 Task: open an excel sheet and write heading  Budget GuruAdd Categories in a column and its values below  'Housing, Transportation, Groceries, Utilities, Entertainment, Dining Out, Health, Miscellaneous, Savings & Total. 'Add Budgeted amount in next column and its values below  $1,500, $300, $400, $200, $150, $250, $100, $200, $500 & $4,600. Add Actual amountin next column and its values below   $1,400, $280, $420, $180, $170, $230, $120, $180, $520 & $4,500. Add Difference in next column and its values below  -$100, -$20, +$20, -$20, +$20, -$20, +$20, -$20, +$20 & -$100Save page Attendance Tracking Sheet
Action: Mouse moved to (253, 81)
Screenshot: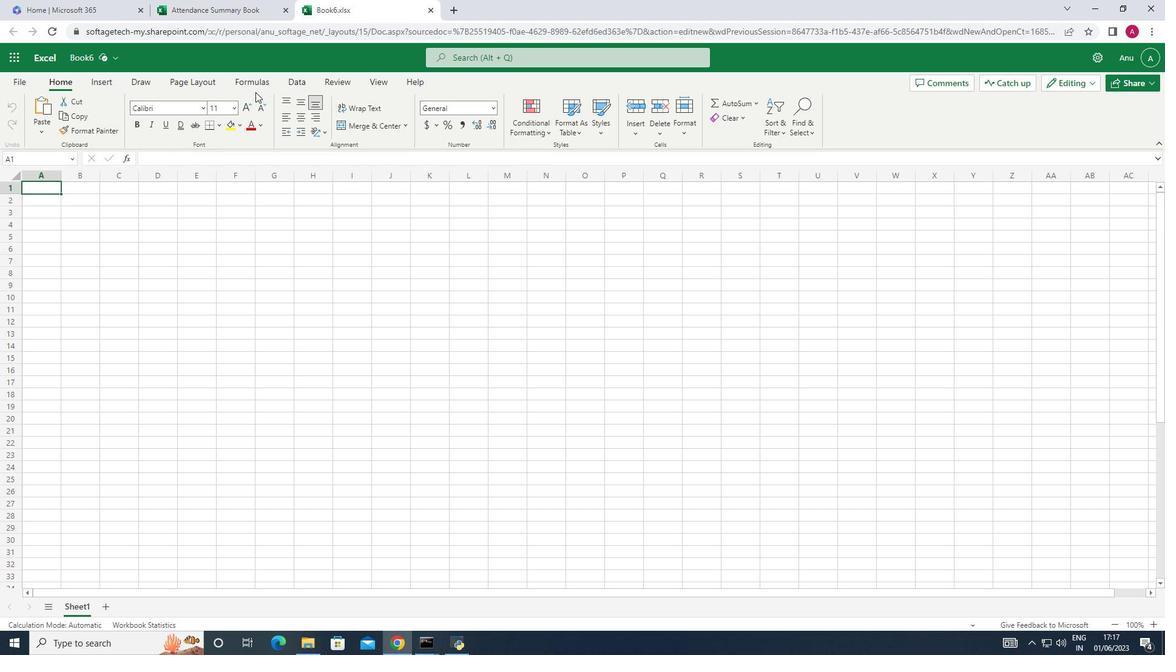
Action: Key pressed <Key.shift><Key.shift><Key.shift><Key.shift><Key.shift><Key.shift><Key.shift><Key.shift><Key.shift><Key.shift>Budget<Key.space><Key.shift>Guru<Key.down><Key.shift><Key.shift><Key.shift><Key.shift><Key.shift><Key.shift><Key.shift><Key.shift><Key.shift><Key.shift><Key.shift><Key.shift>Categories<Key.down><Key.shift_r><Key.shift_r><Key.shift_r><Key.shift_r><Key.shift_r><Key.shift_r>Housing<Key.down><Key.shift>Transportation<Key.down><Key.shift>Groceries<Key.down><Key.shift_r><Key.shift_r><Key.shift_r><Key.shift_r>Utilities<Key.down><Key.shift>Entertainment<Key.down><Key.shift>Dining<Key.space><Key.shift_r>Out<Key.down><Key.shift><Key.shift>Health<Key.down><Key.shift_r>Miscellaneous<Key.down><Key.shift>Savings<Key.down><Key.shift>Total
Screenshot: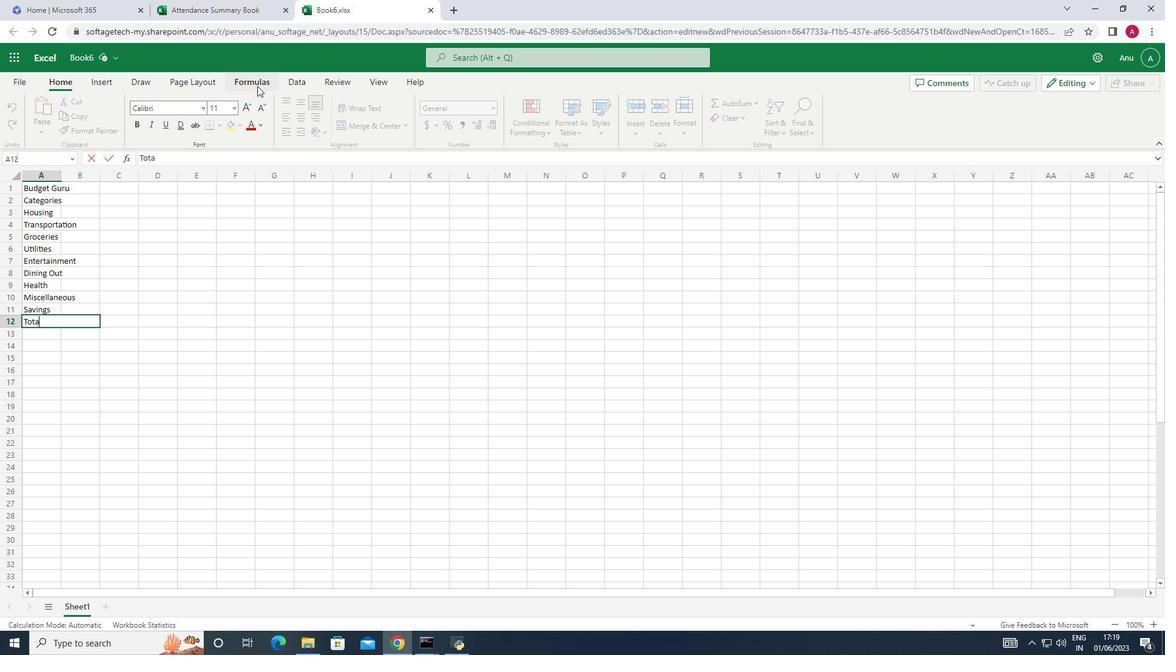 
Action: Mouse moved to (59, 170)
Screenshot: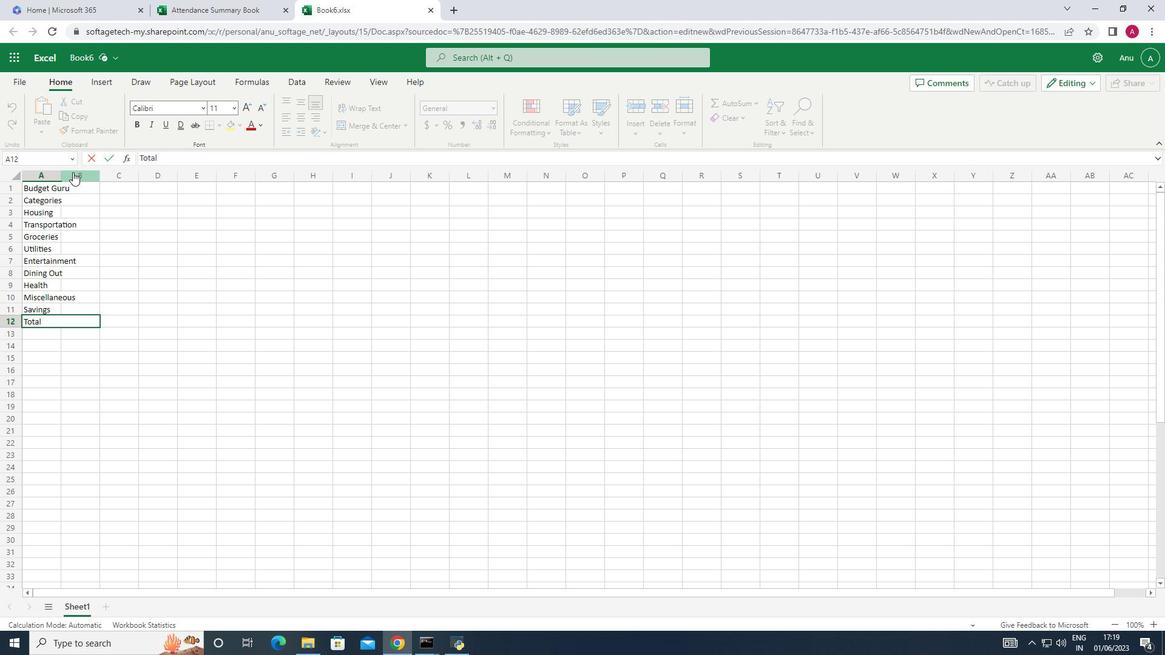
Action: Mouse pressed left at (59, 170)
Screenshot: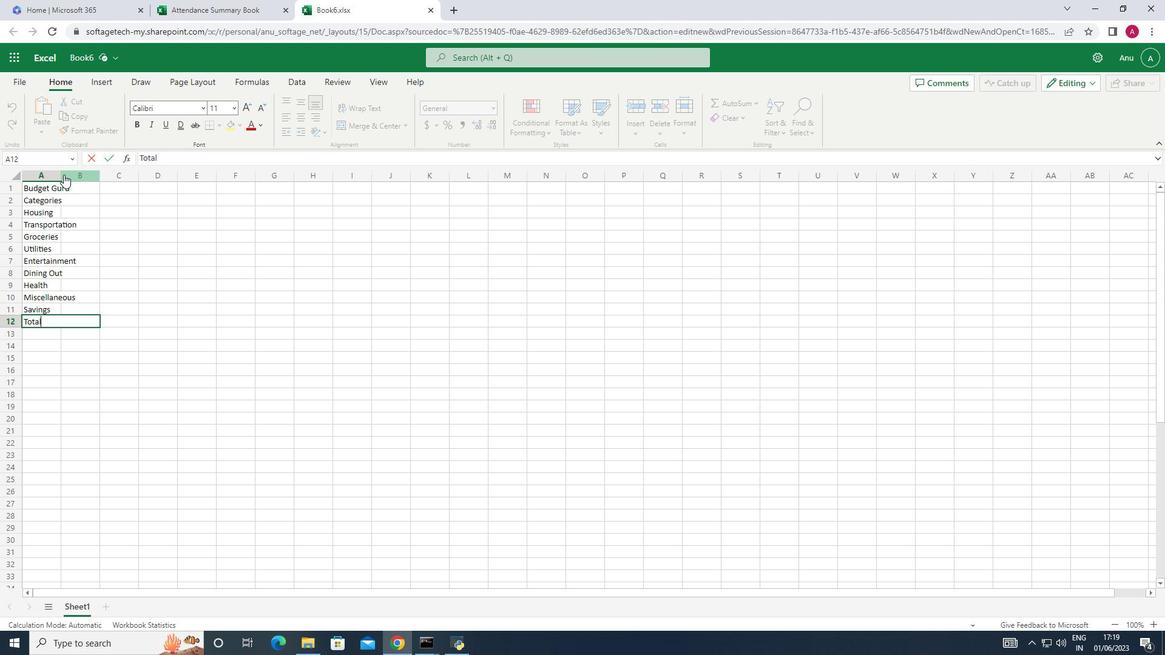 
Action: Mouse moved to (54, 170)
Screenshot: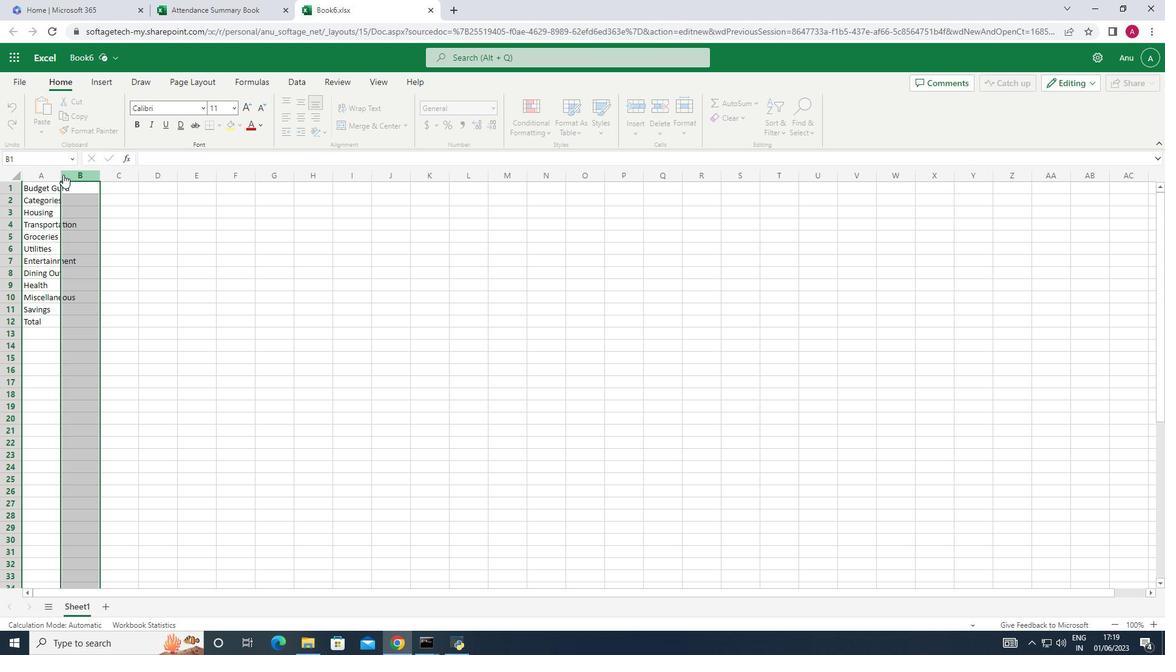 
Action: Mouse pressed left at (54, 170)
Screenshot: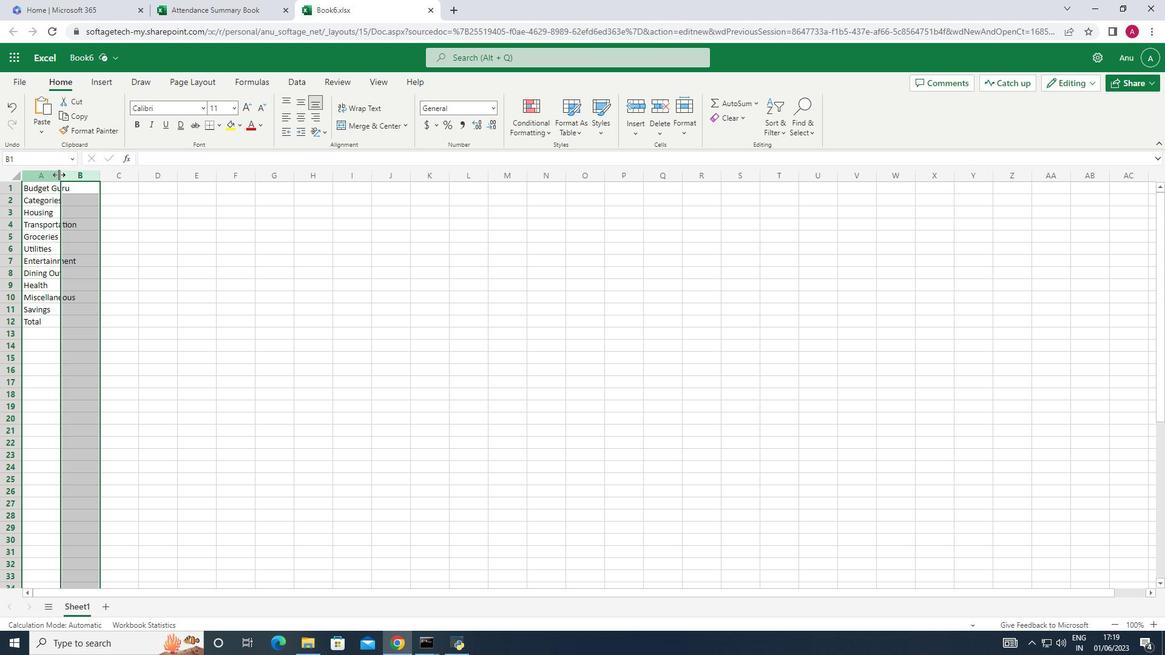
Action: Mouse pressed left at (54, 170)
Screenshot: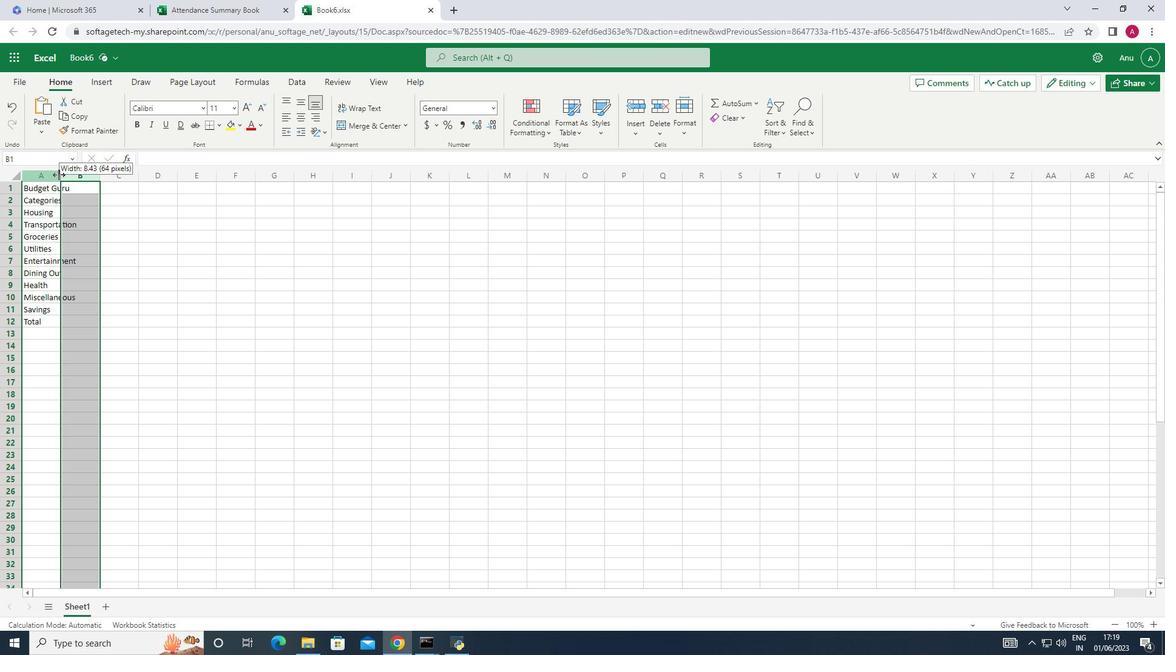 
Action: Mouse moved to (87, 196)
Screenshot: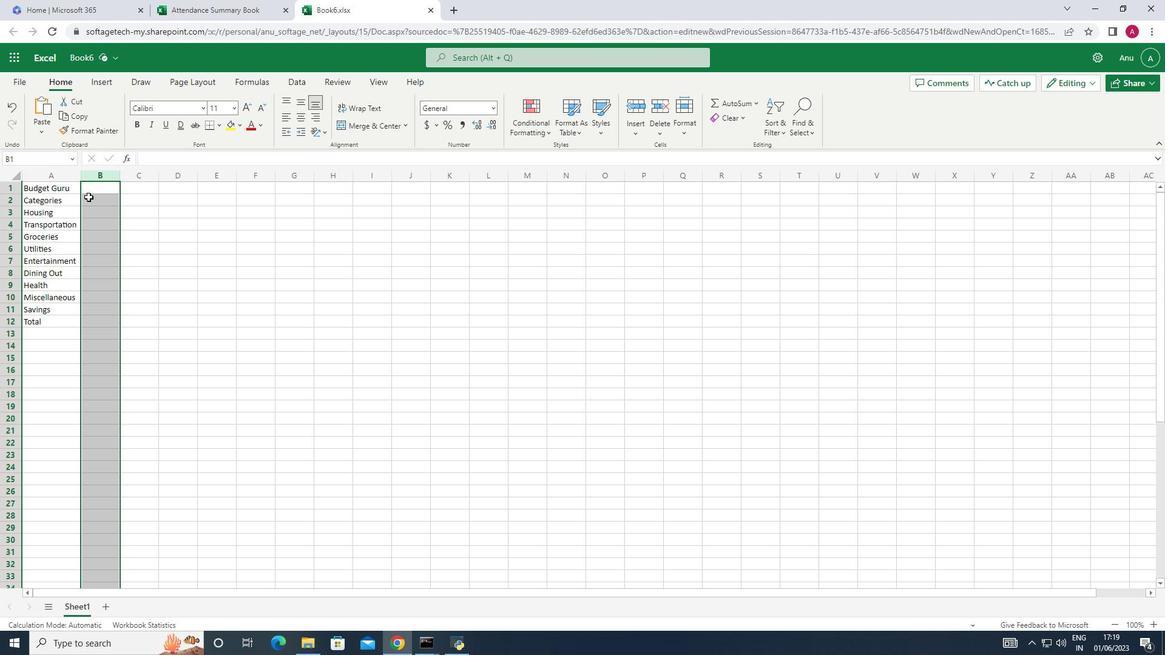 
Action: Mouse pressed left at (87, 196)
Screenshot: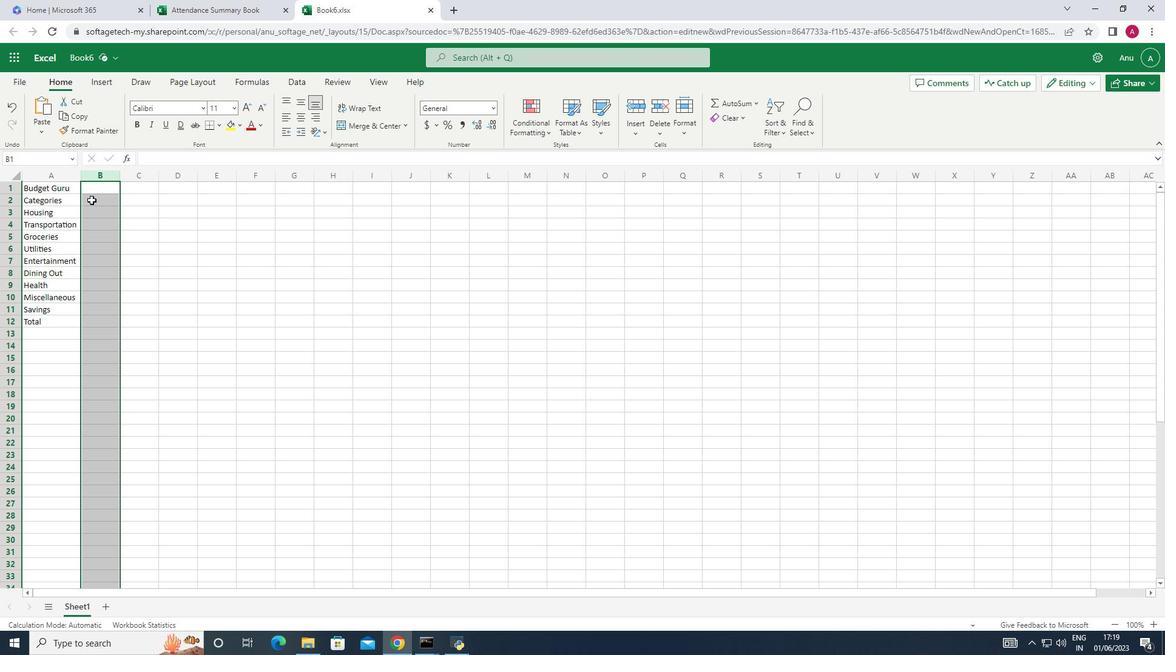 
Action: Key pressed <Key.shift>Amount<Key.down>1500<Key.down>300<Key.down>400<Key.down>200<Key.down>150<Key.down>250<Key.down>100<Key.down>200<Key.down>500<Key.down>4600
Screenshot: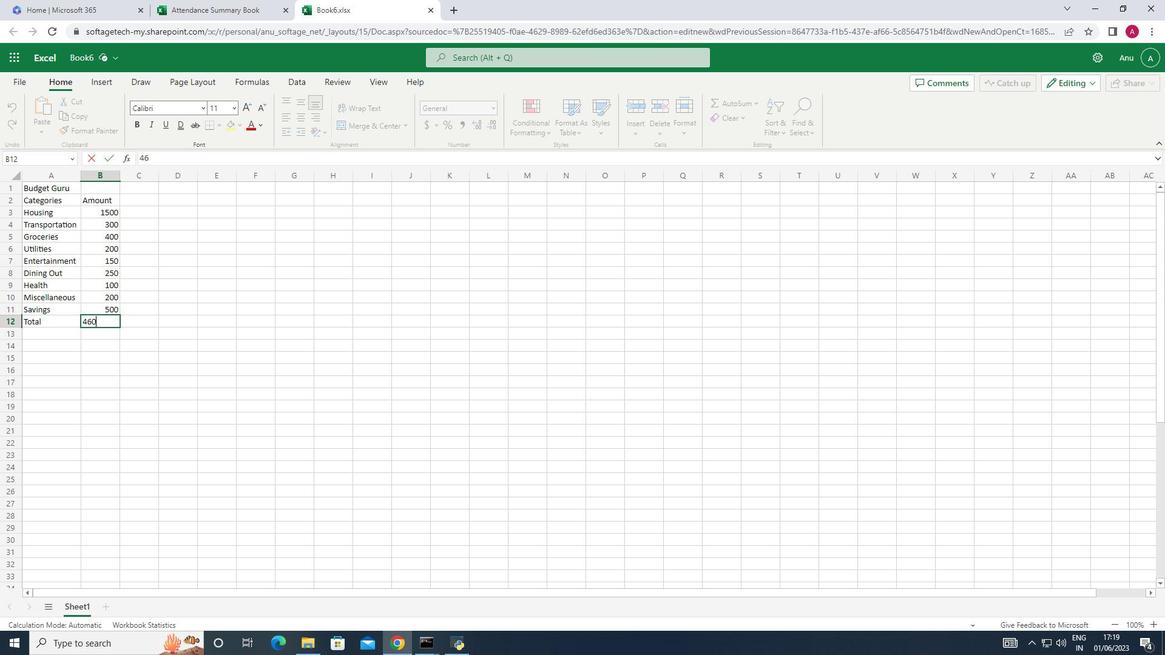 
Action: Mouse moved to (96, 205)
Screenshot: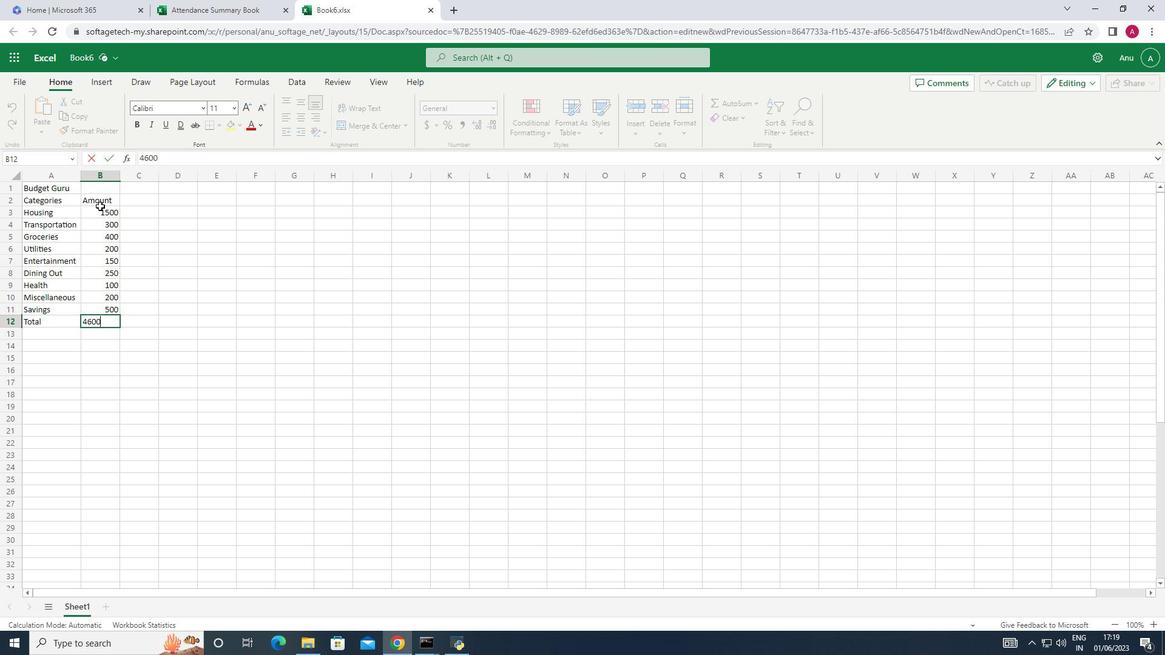 
Action: Mouse pressed left at (96, 205)
Screenshot: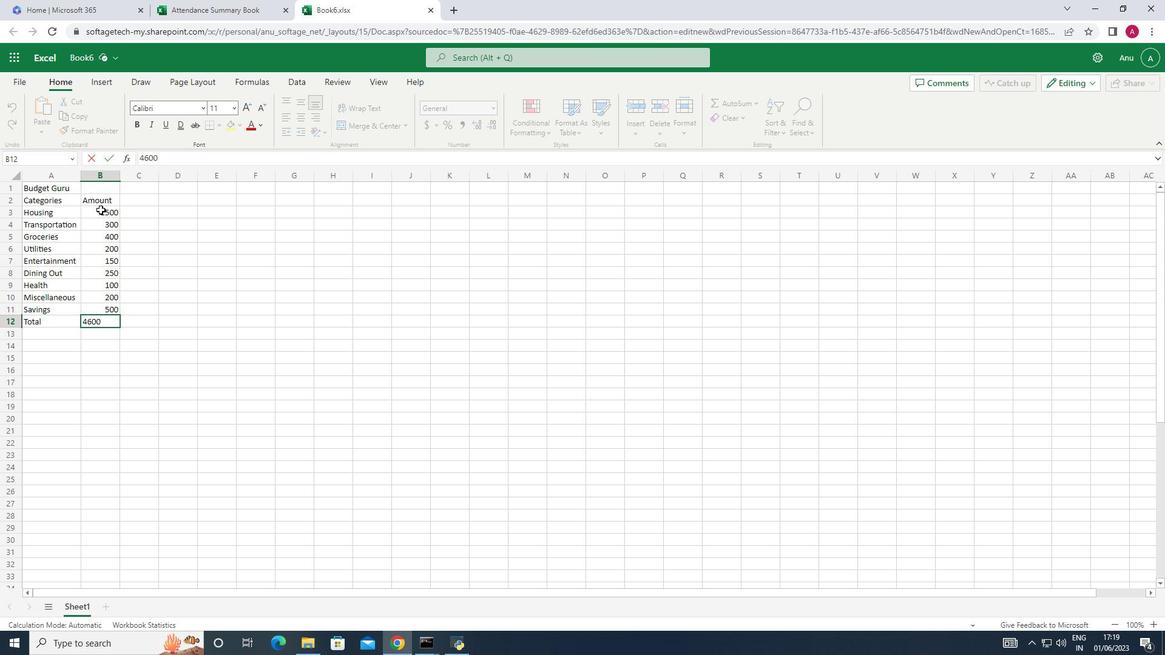 
Action: Mouse moved to (418, 120)
Screenshot: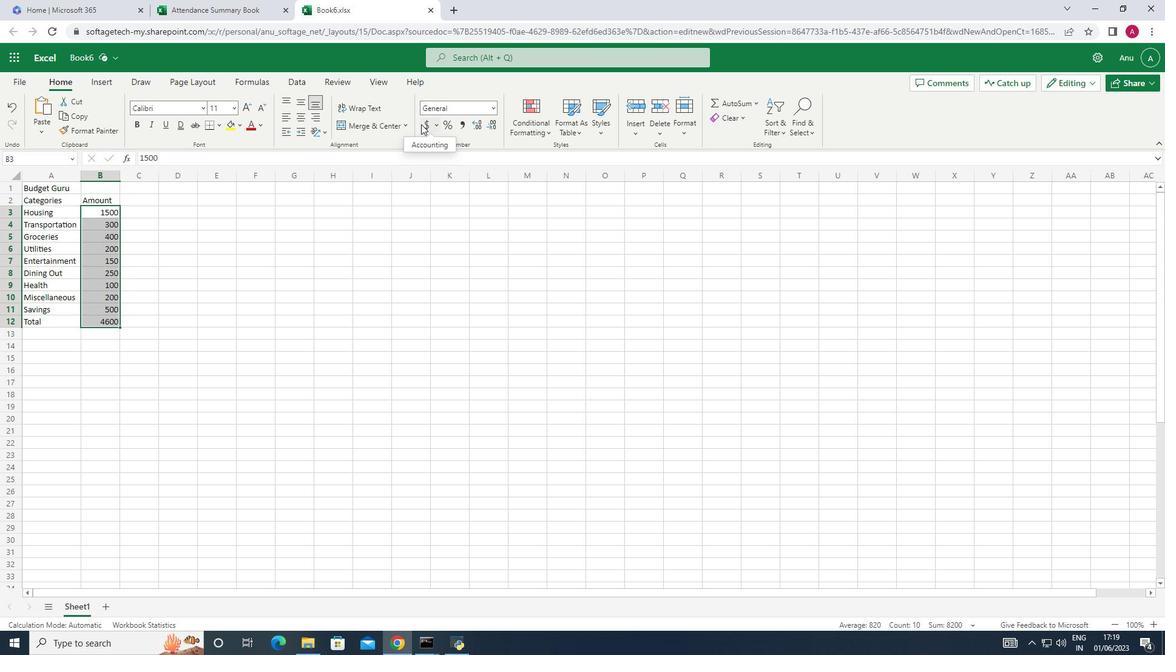 
Action: Mouse pressed left at (418, 120)
Screenshot: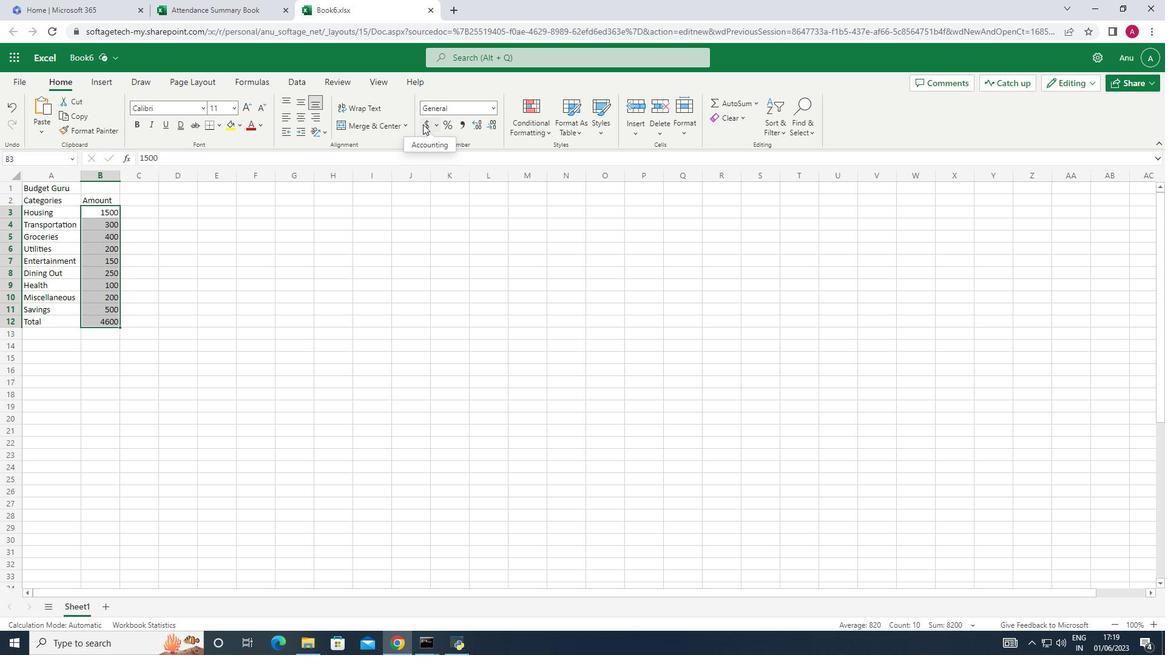 
Action: Mouse moved to (438, 136)
Screenshot: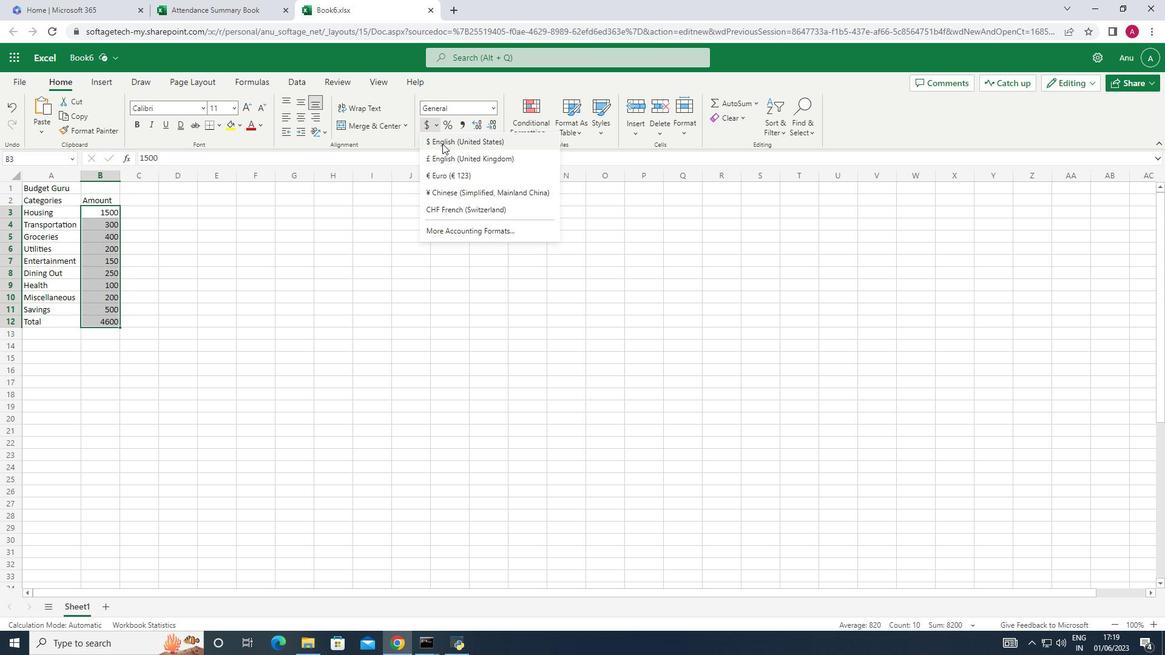 
Action: Mouse pressed left at (438, 136)
Screenshot: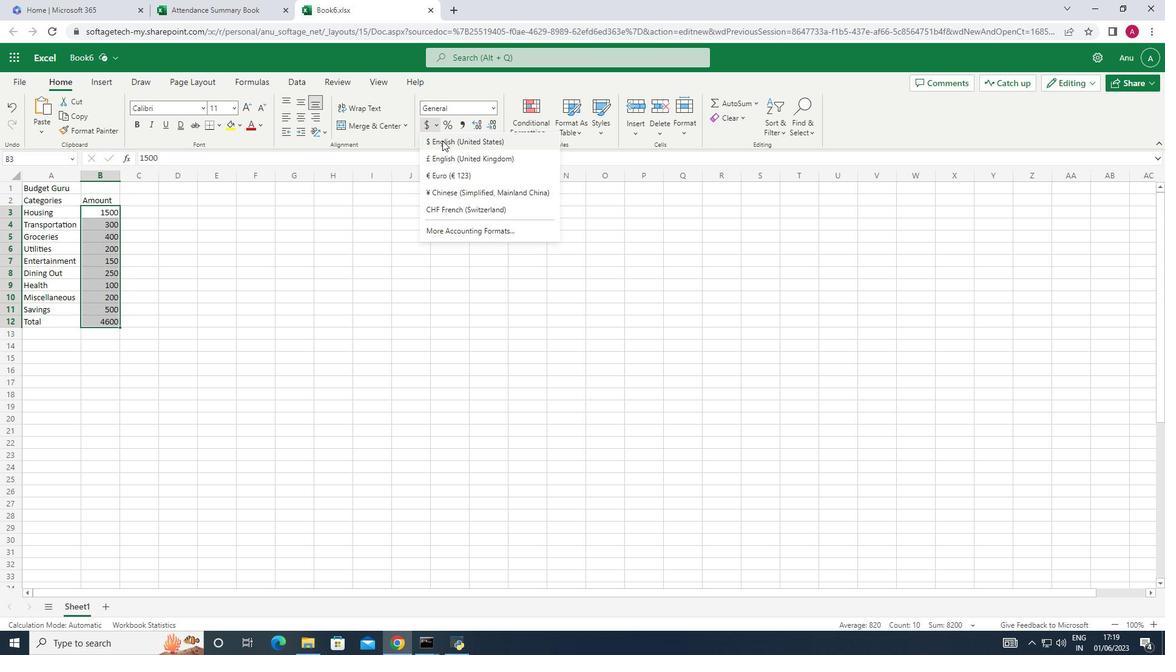 
Action: Mouse moved to (150, 195)
Screenshot: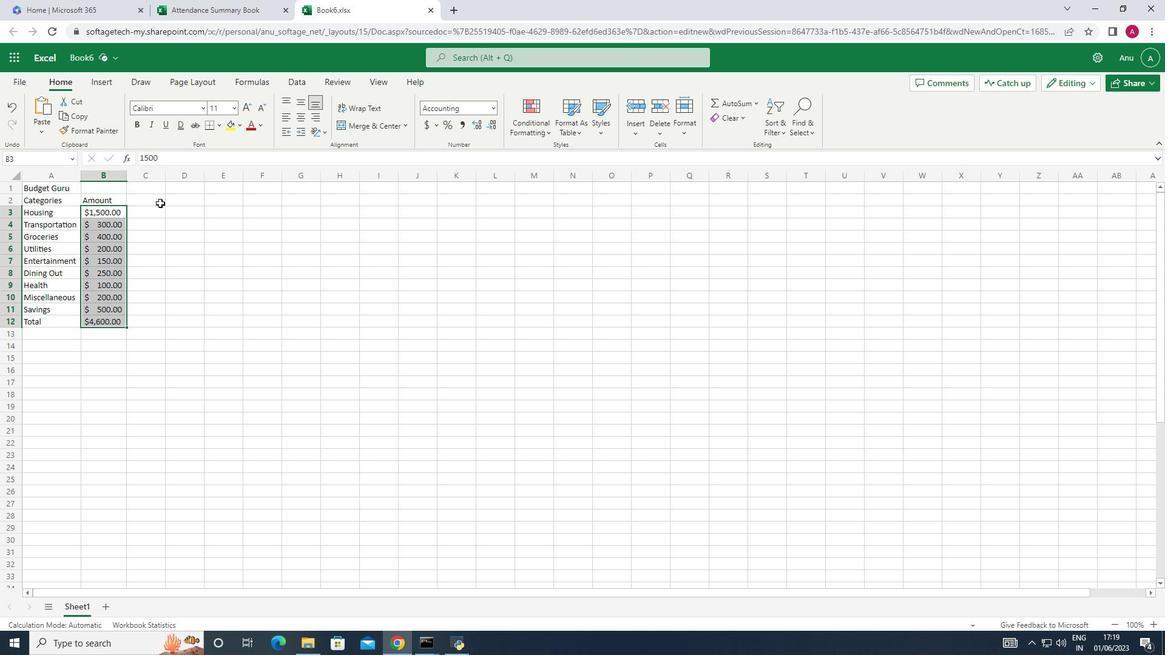 
Action: Mouse pressed left at (150, 195)
Screenshot: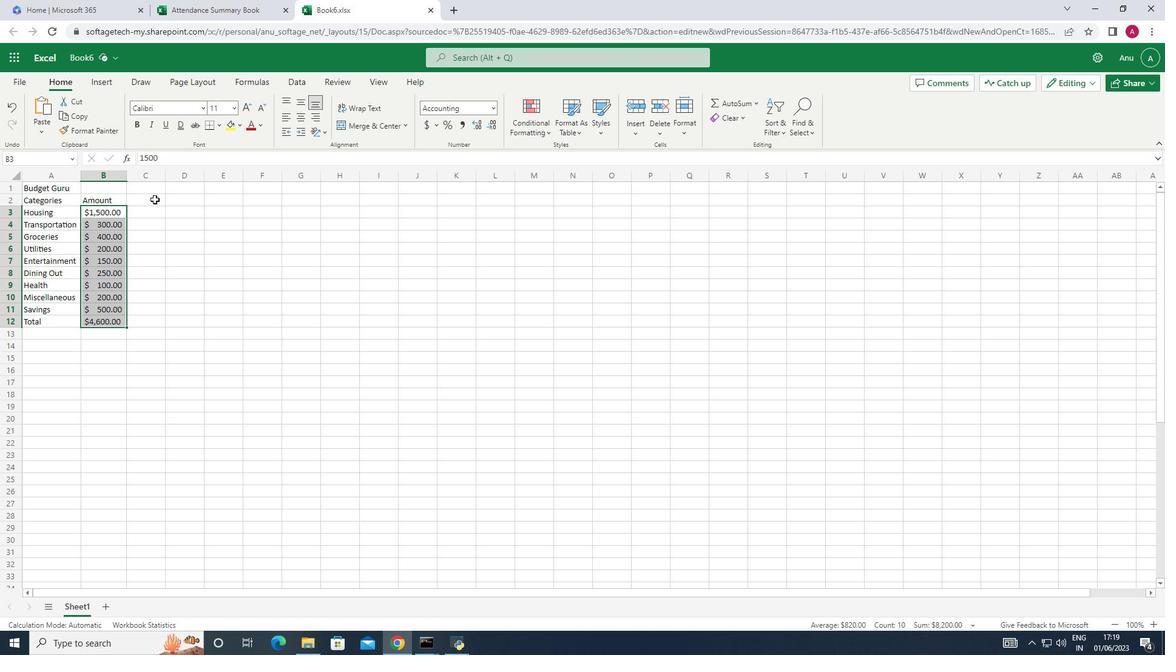 
Action: Key pressed <Key.shift>Actual<Key.space><Key.shift>Amount<Key.down>1400<Key.down>280<Key.down>420<Key.down>180<Key.down>170<Key.down>230<Key.down>120<Key.down>180<Key.down>520<Key.down>4500
Screenshot: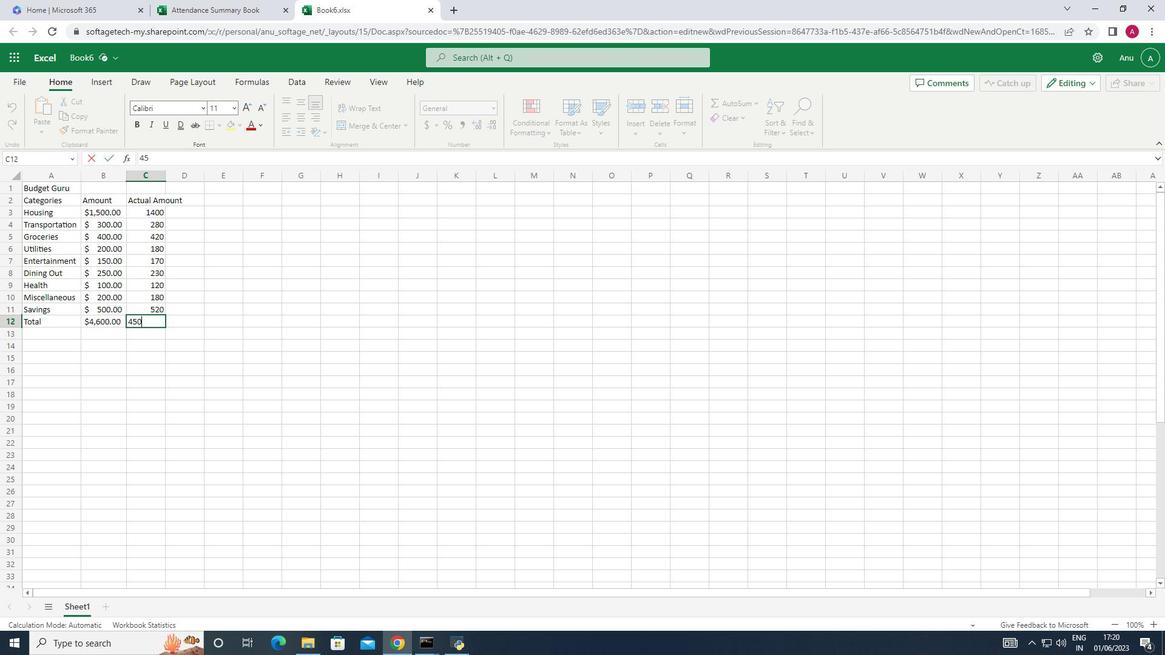 
Action: Mouse moved to (143, 208)
Screenshot: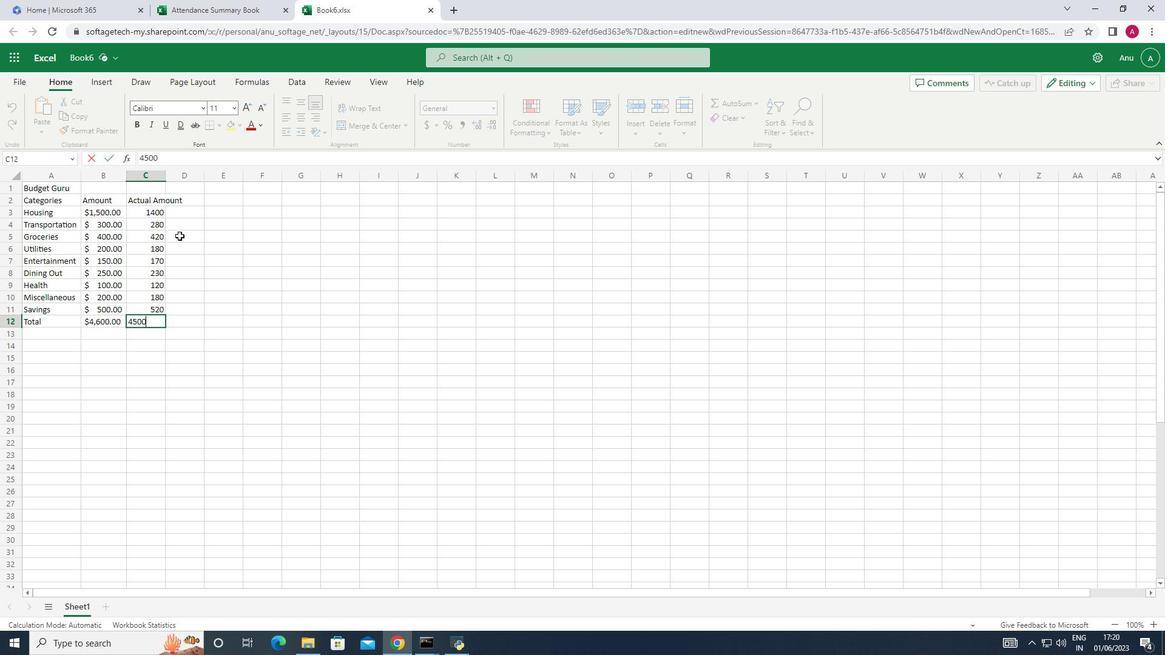 
Action: Mouse pressed left at (143, 208)
Screenshot: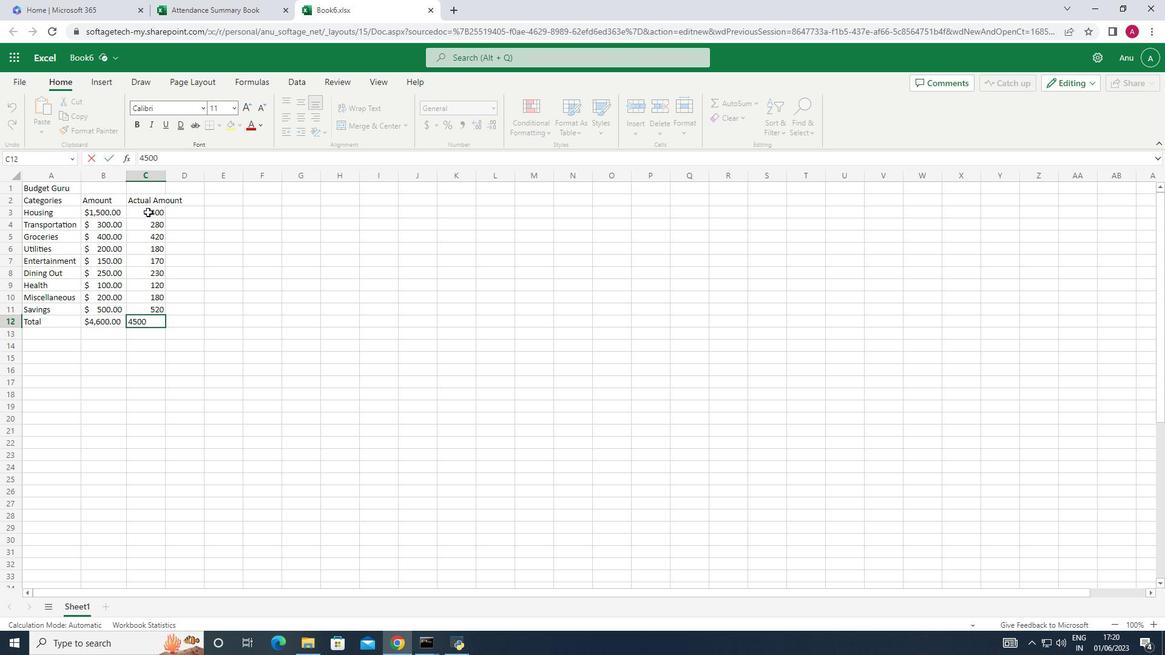 
Action: Mouse moved to (421, 115)
Screenshot: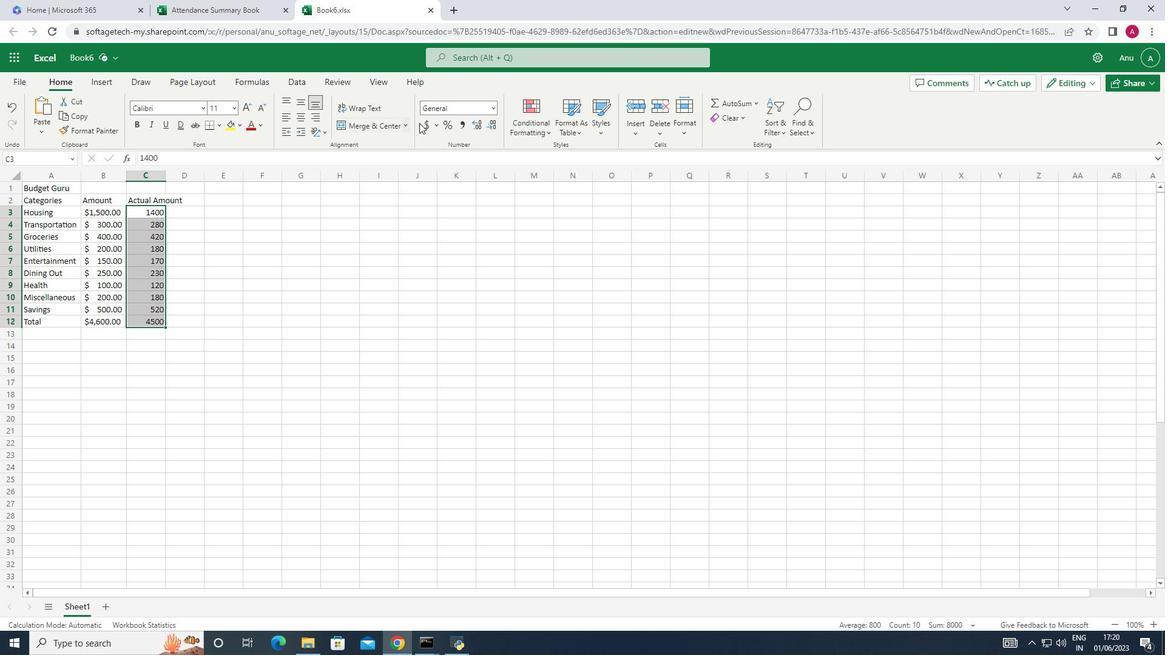 
Action: Mouse pressed left at (421, 115)
Screenshot: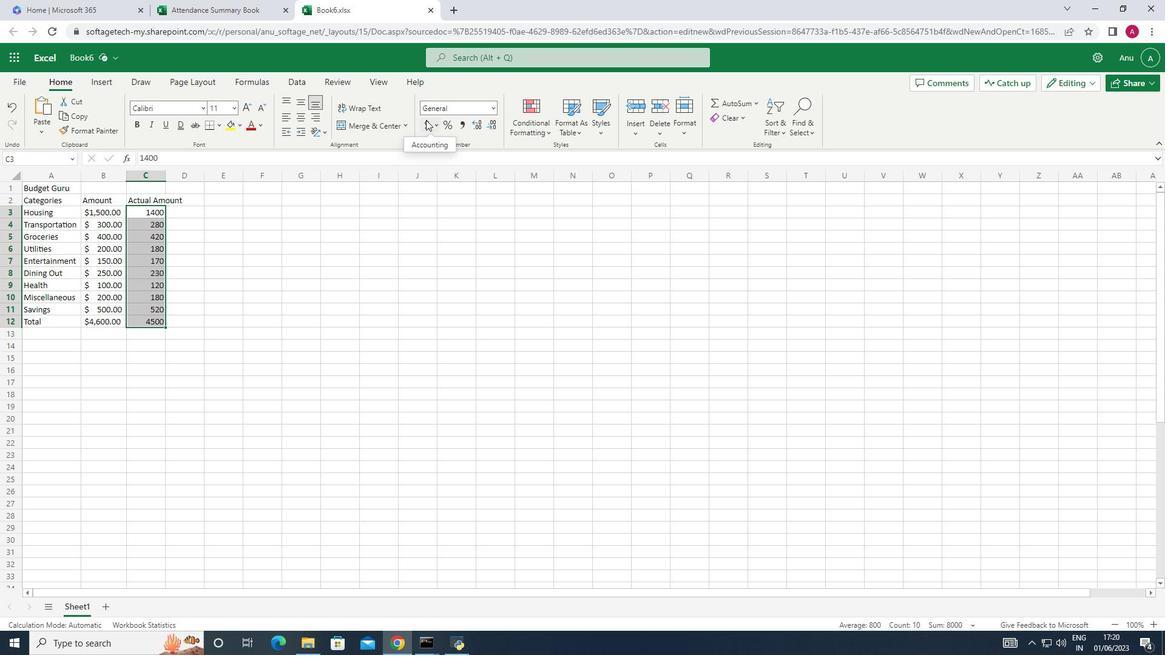 
Action: Mouse moved to (438, 138)
Screenshot: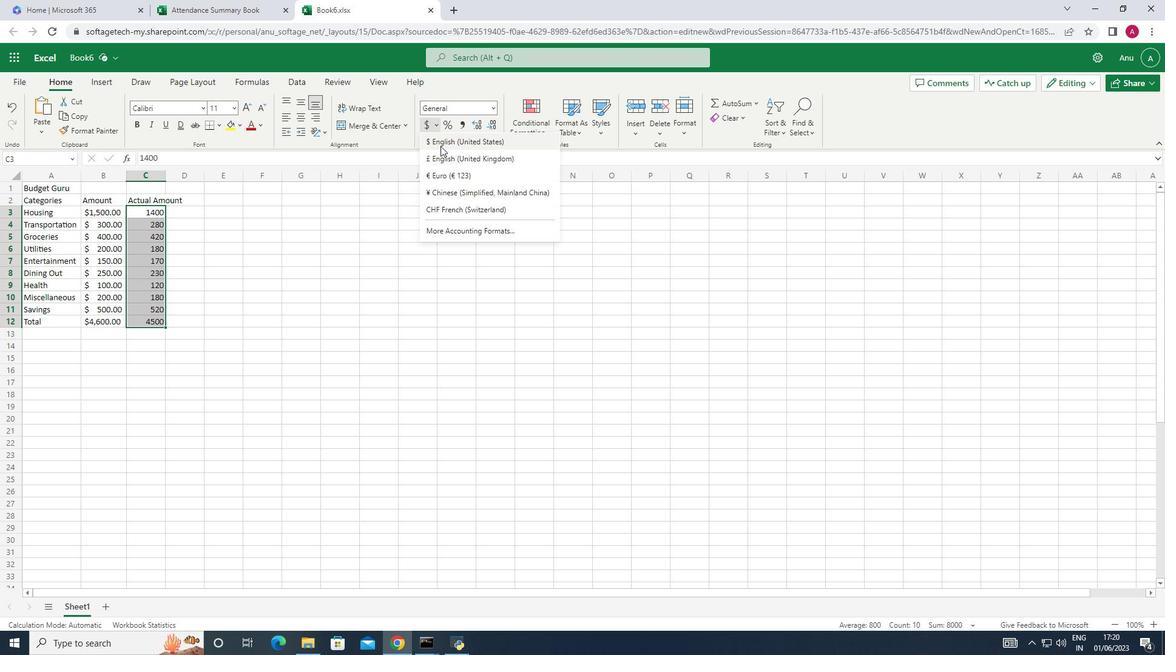 
Action: Mouse pressed left at (438, 138)
Screenshot: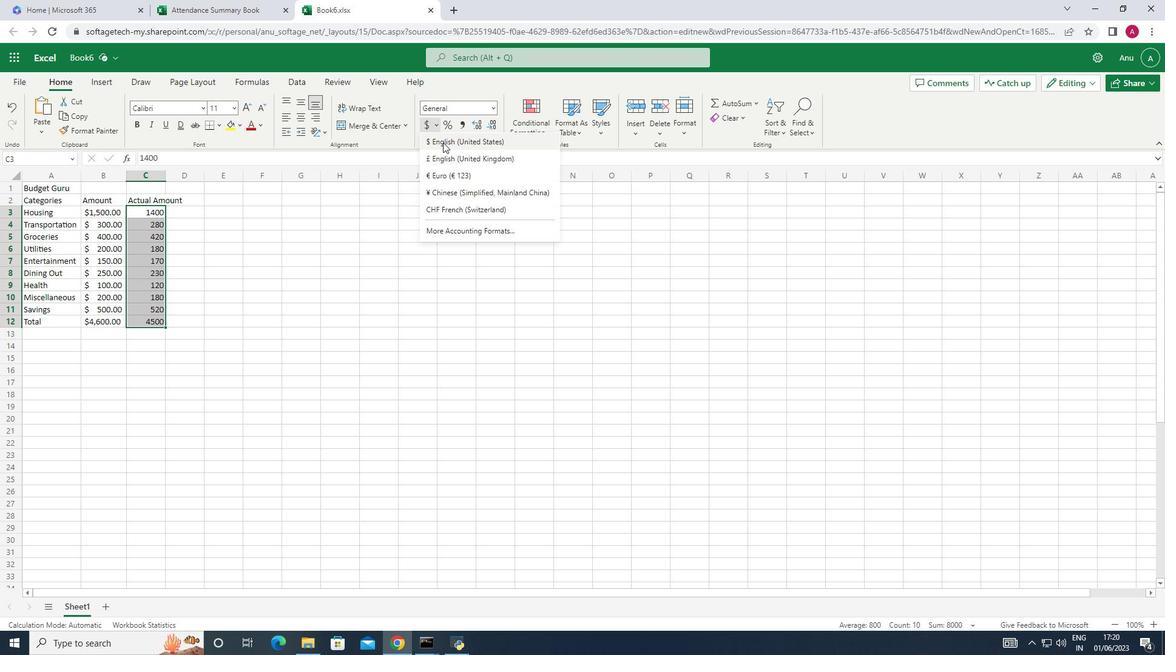 
Action: Mouse moved to (166, 169)
Screenshot: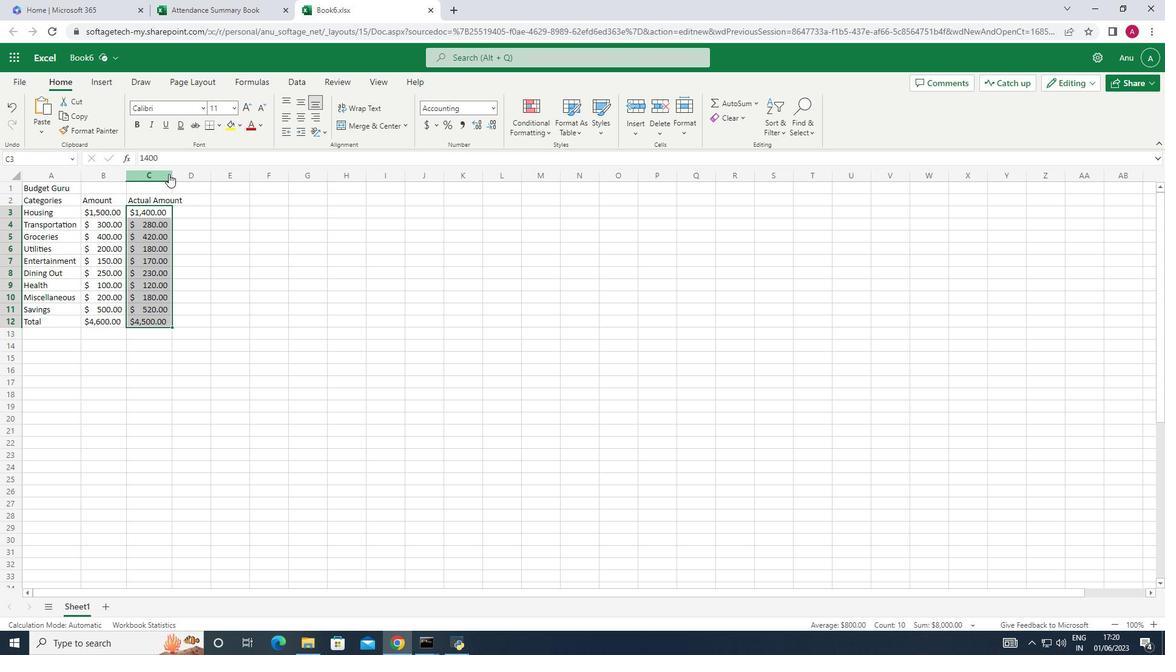 
Action: Mouse pressed left at (166, 169)
Screenshot: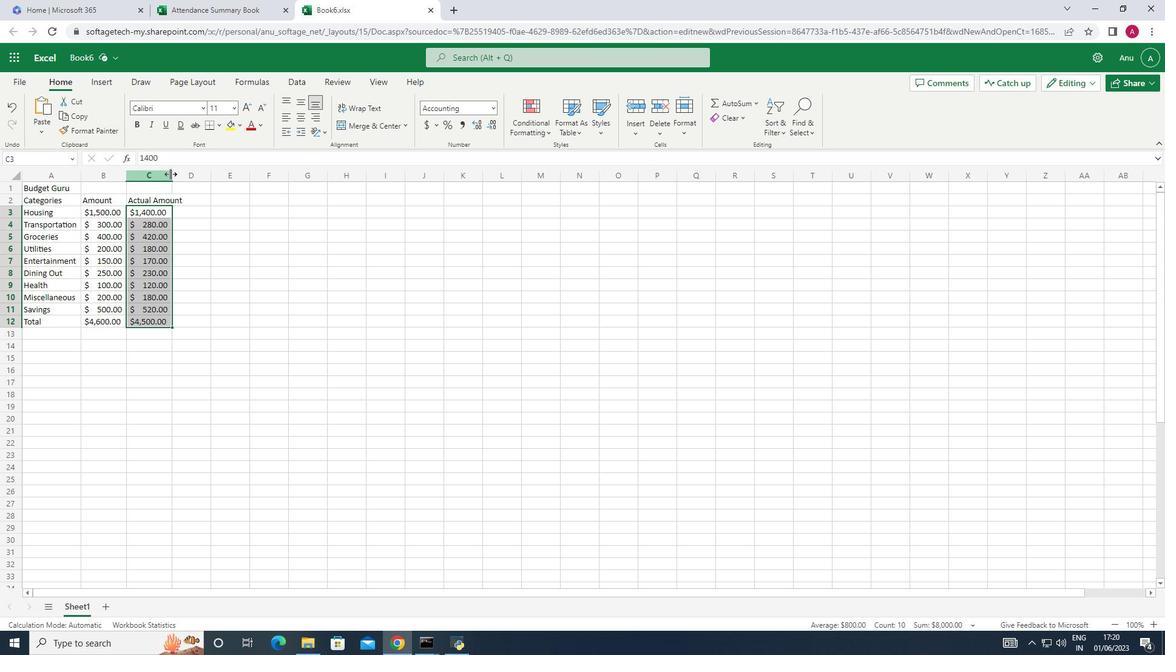 
Action: Mouse pressed left at (166, 169)
Screenshot: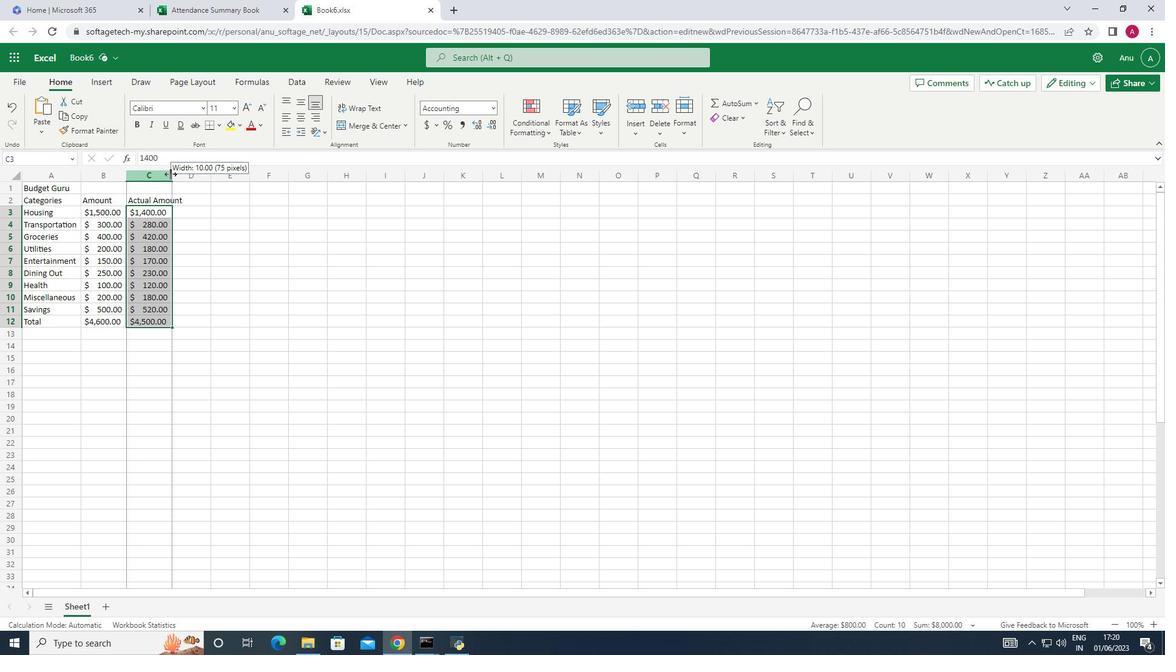 
Action: Mouse moved to (198, 193)
Screenshot: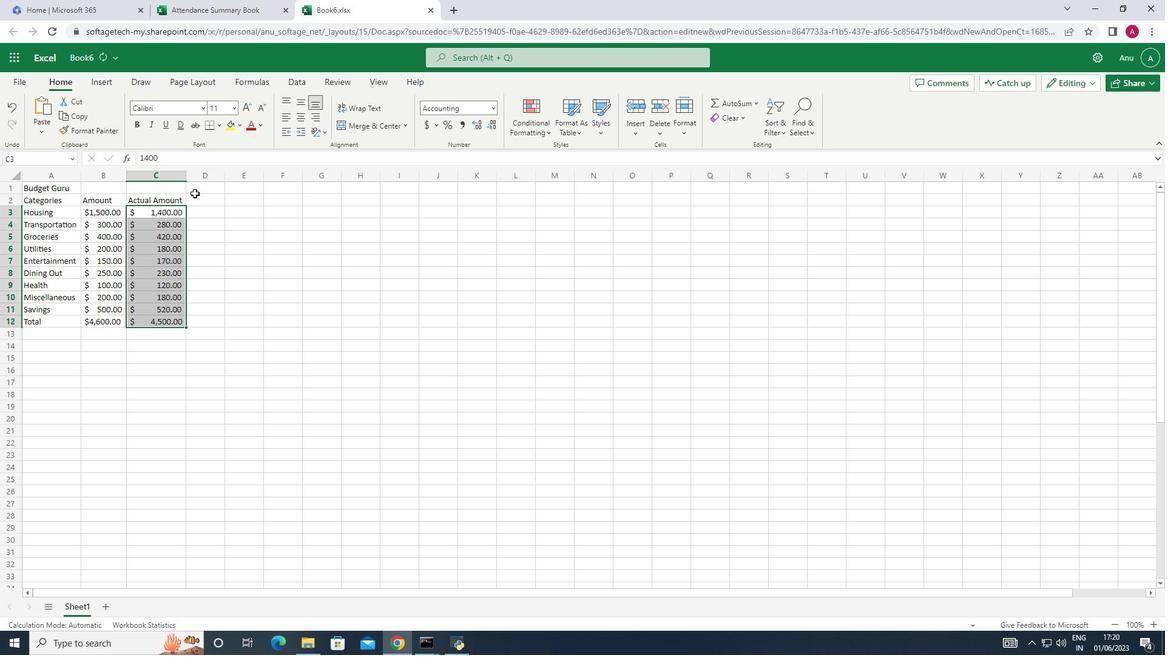 
Action: Mouse pressed left at (198, 193)
Screenshot: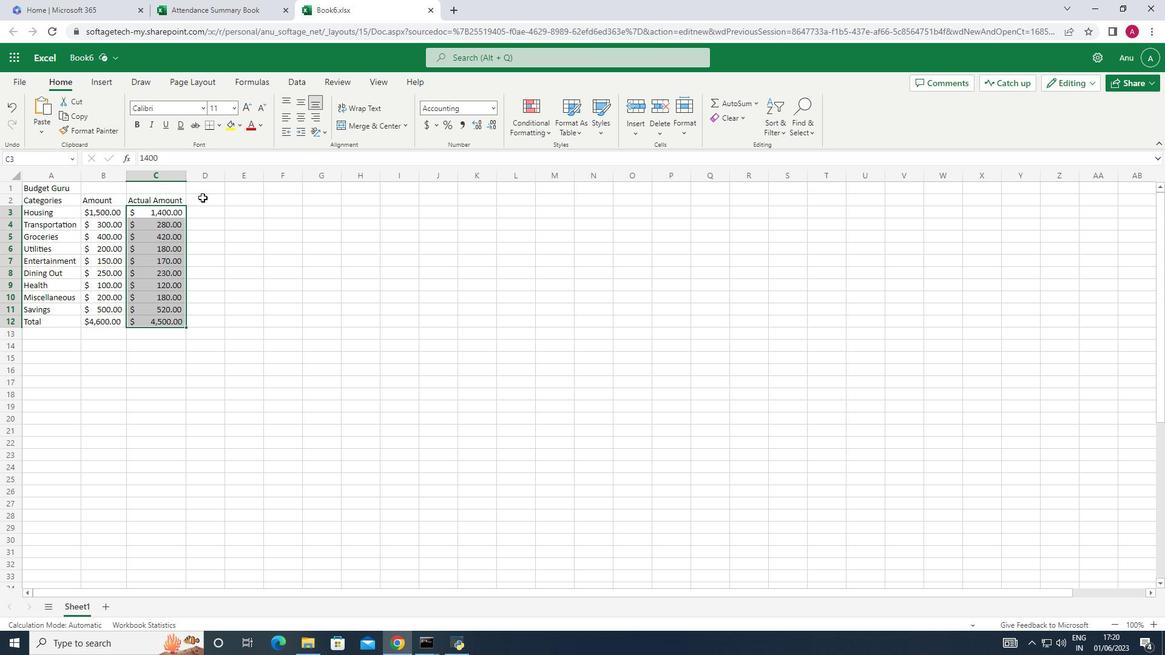 
Action: Key pressed <Key.shift>Difference<Key.down>
Screenshot: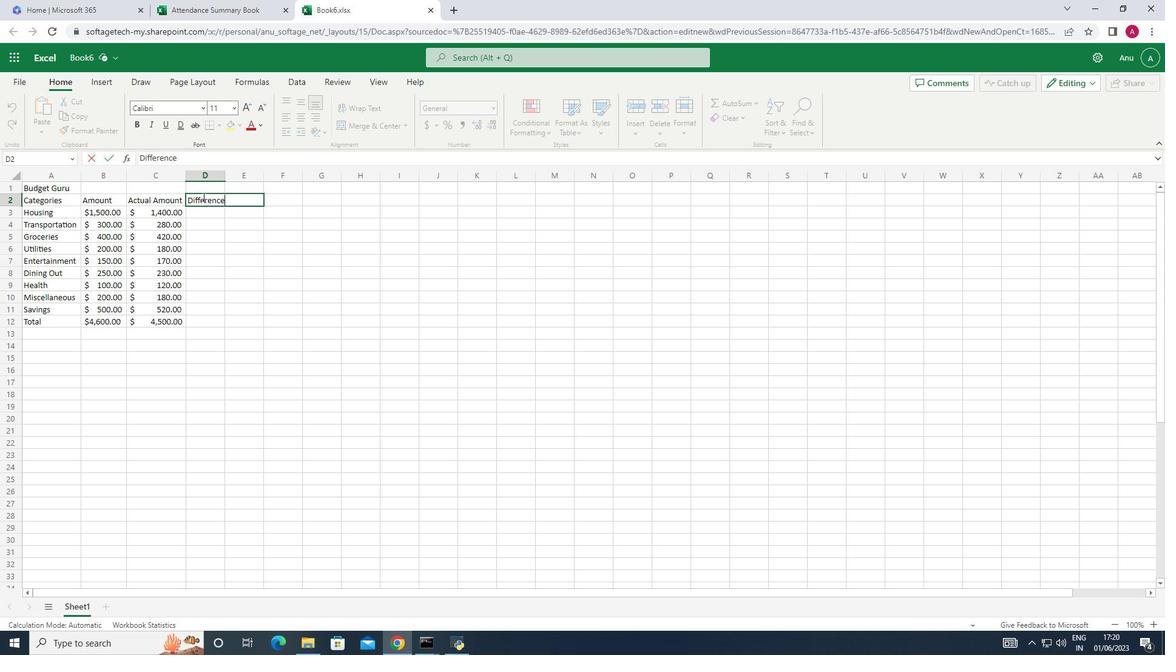 
Action: Mouse moved to (158, 220)
Screenshot: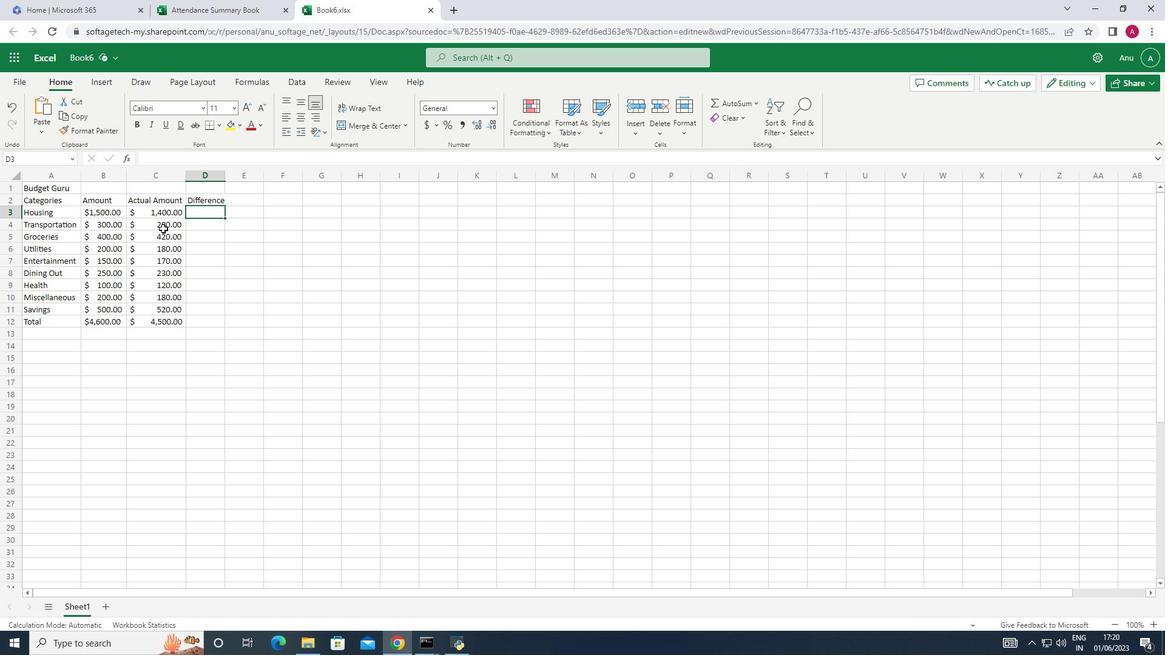 
Action: Key pressed =
Screenshot: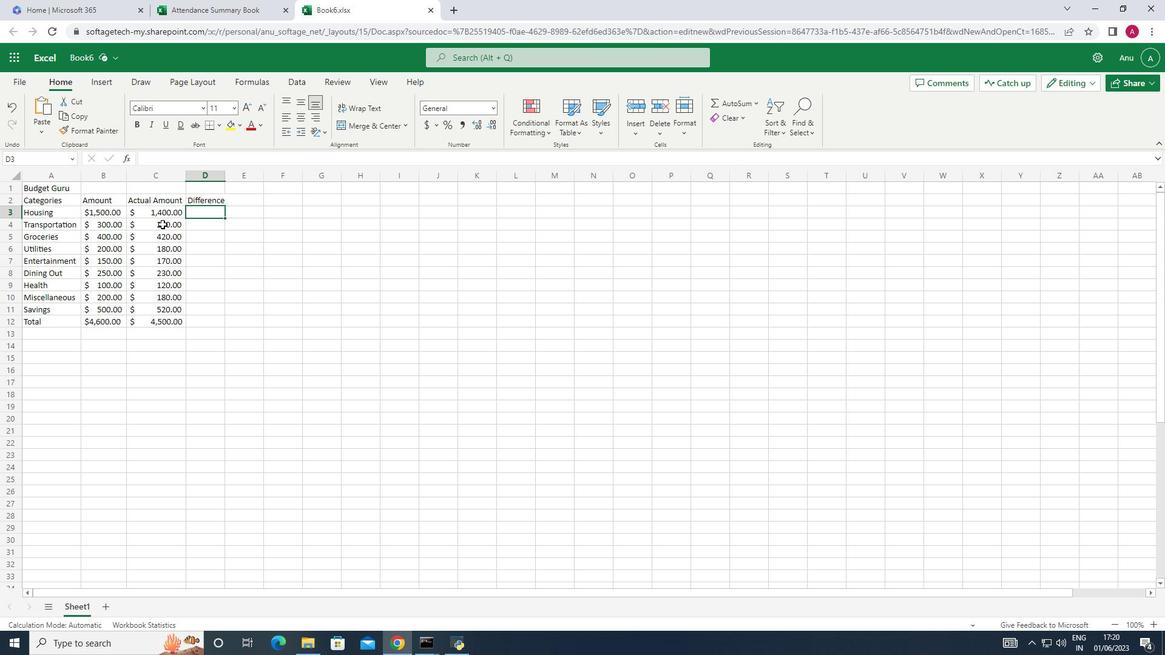 
Action: Mouse moved to (106, 209)
Screenshot: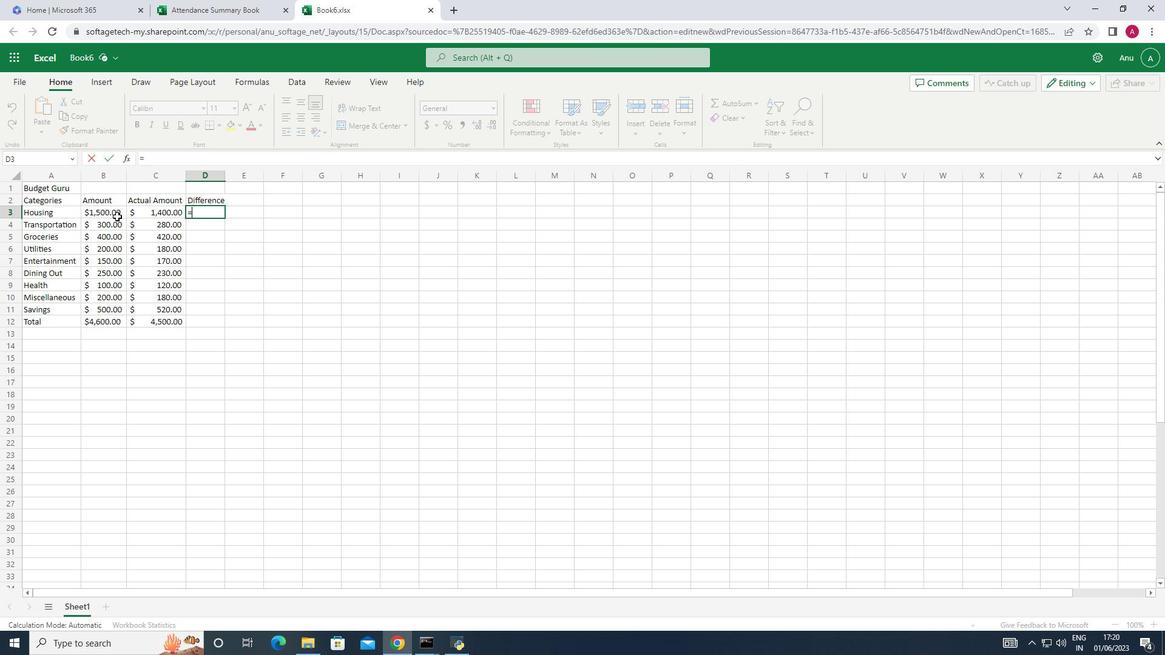 
Action: Mouse pressed left at (106, 209)
Screenshot: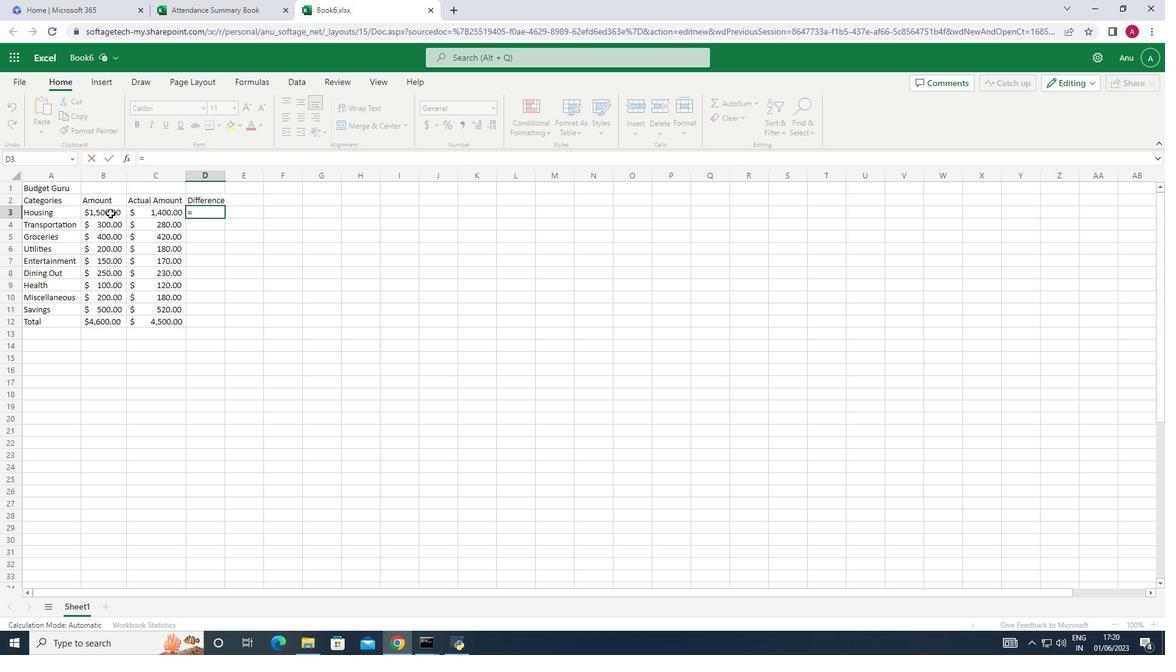 
Action: Key pressed -
Screenshot: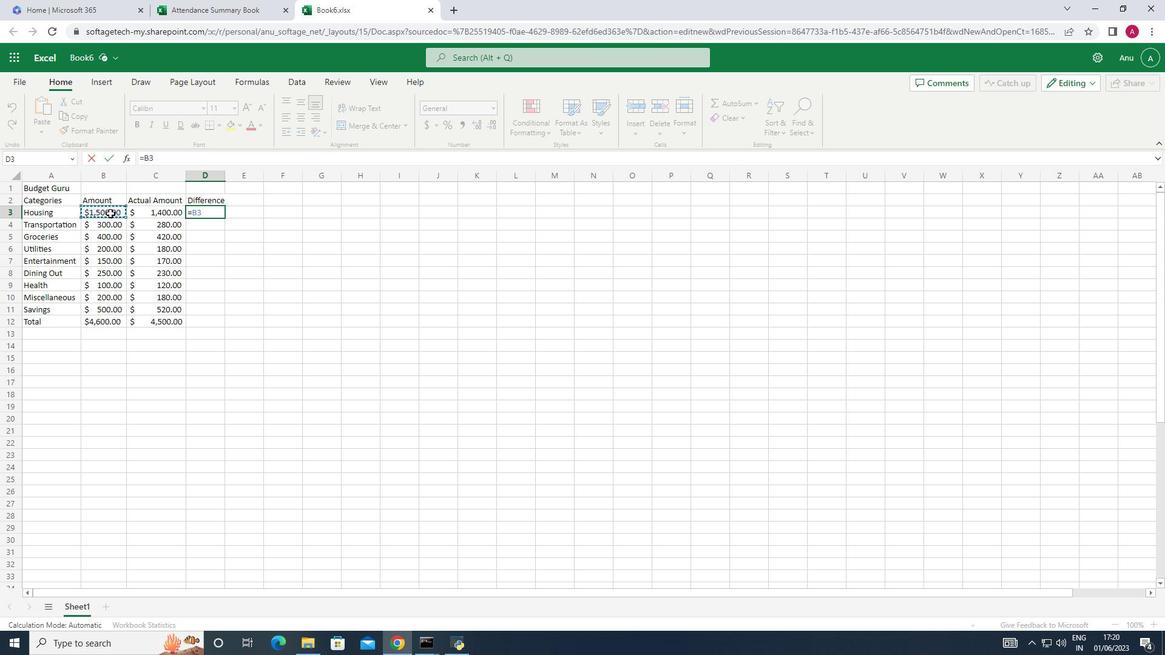 
Action: Mouse moved to (153, 206)
Screenshot: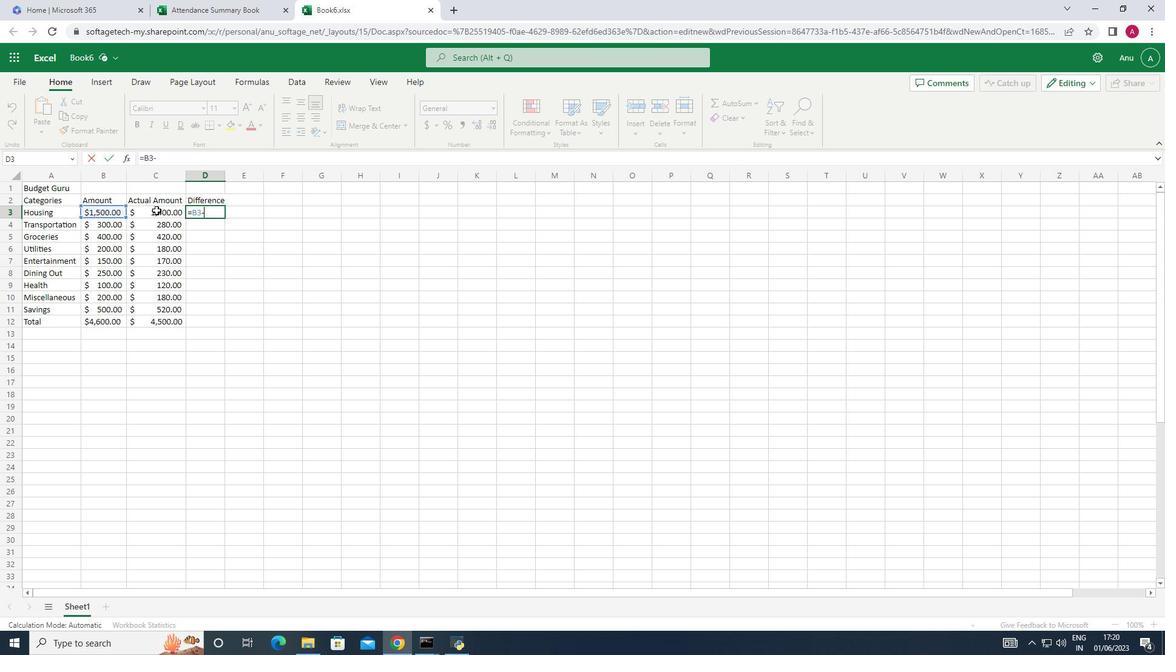 
Action: Mouse pressed left at (153, 206)
Screenshot: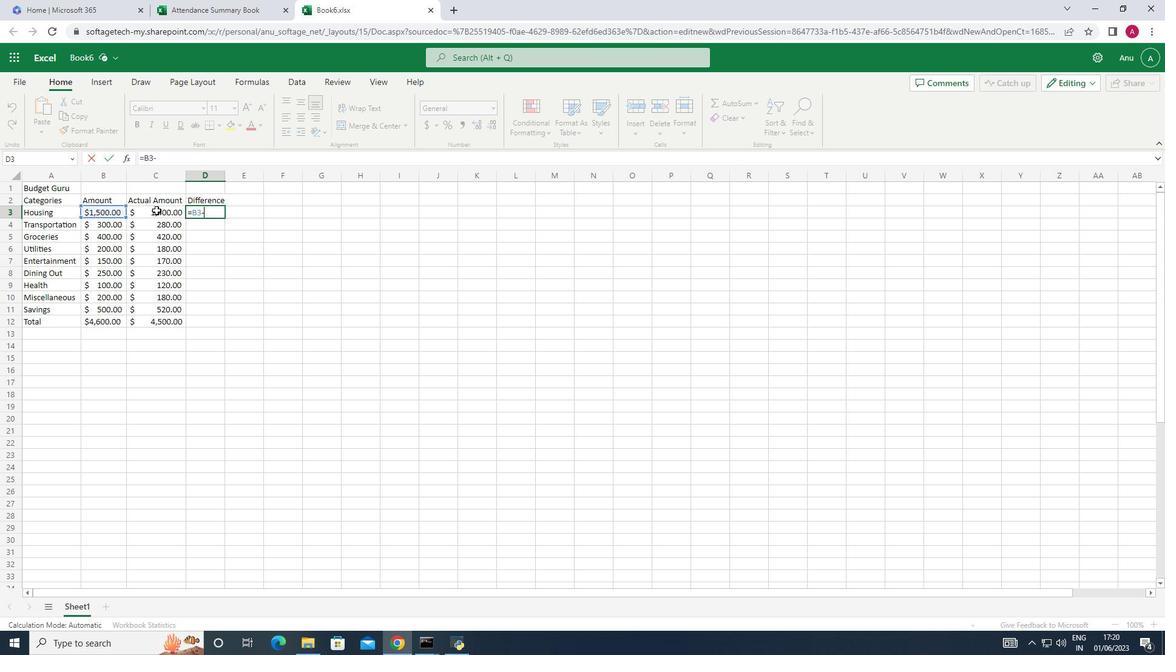 
Action: Key pressed <Key.enter>
Screenshot: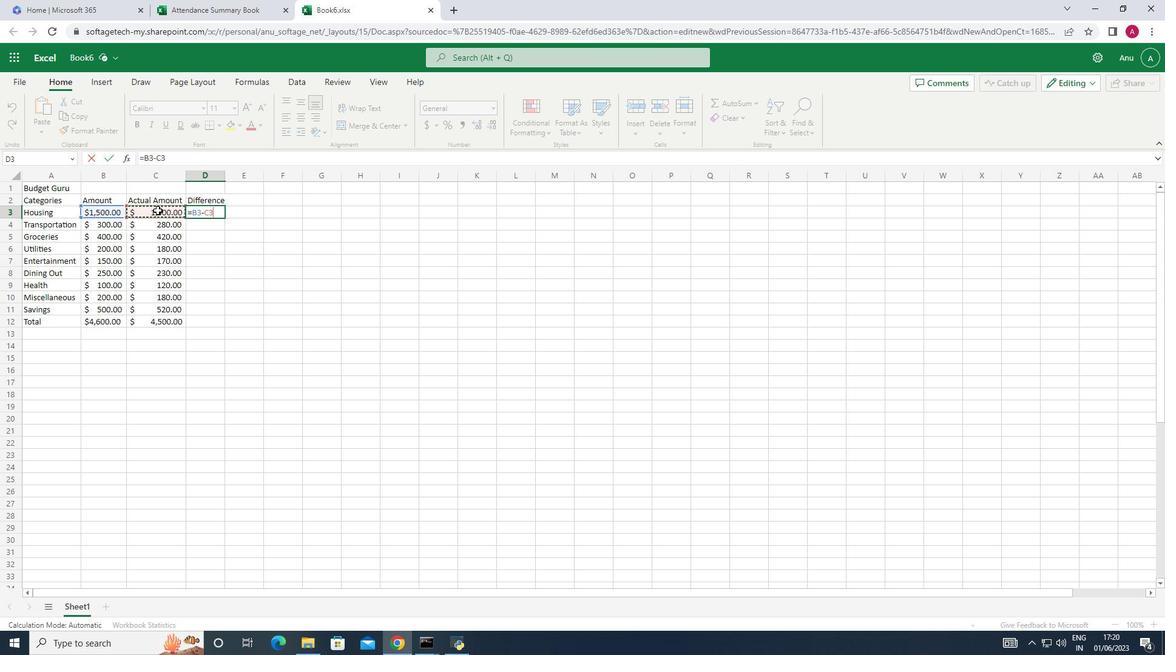 
Action: Mouse moved to (202, 207)
Screenshot: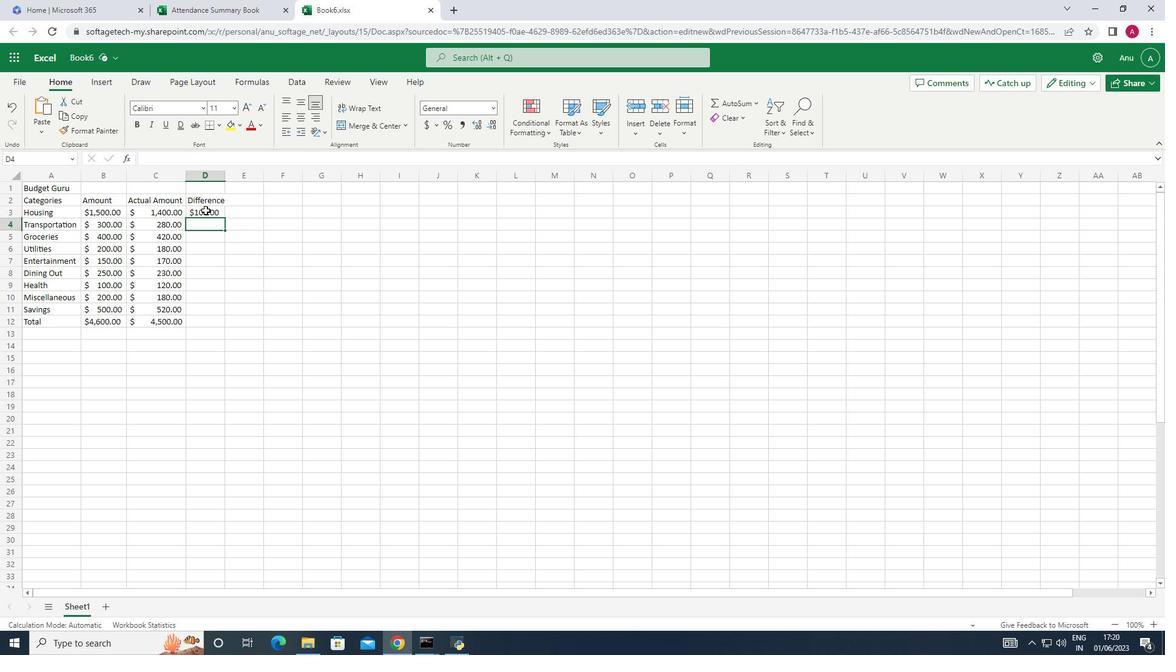 
Action: Mouse pressed left at (202, 207)
Screenshot: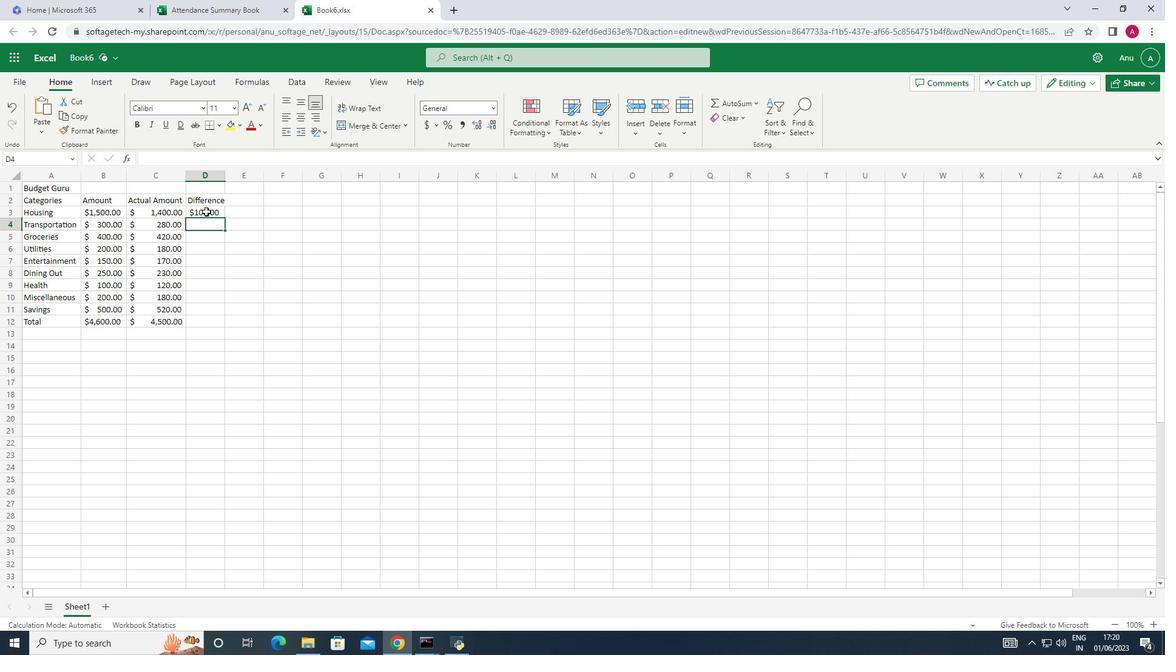 
Action: Mouse moved to (219, 214)
Screenshot: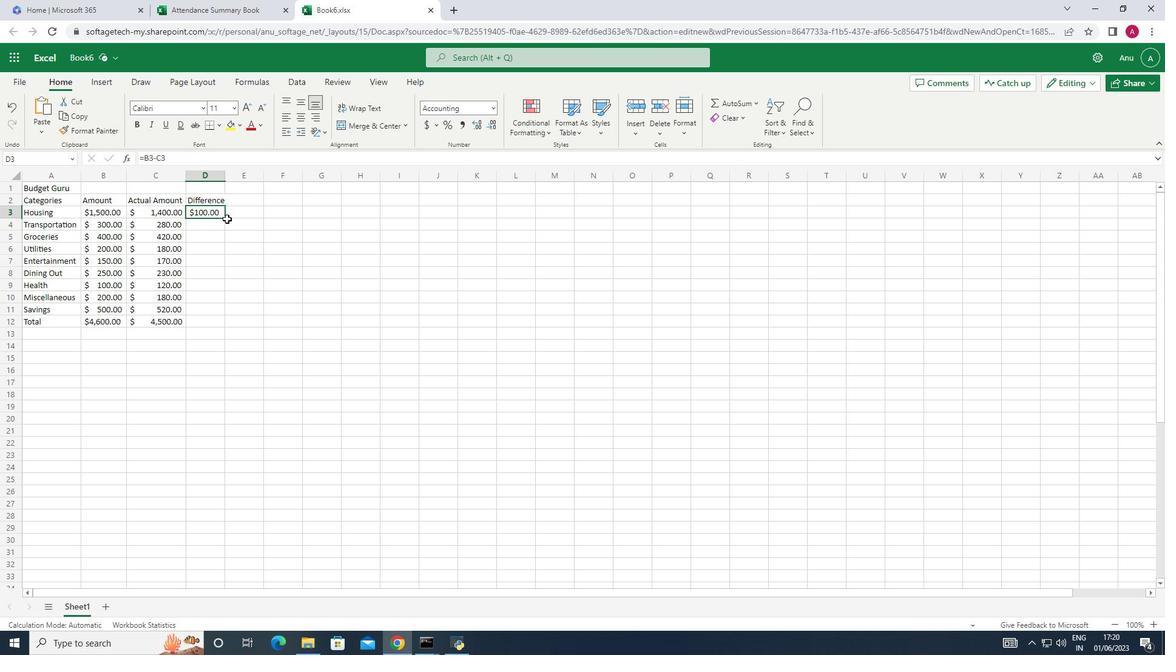 
Action: Mouse pressed left at (219, 214)
Screenshot: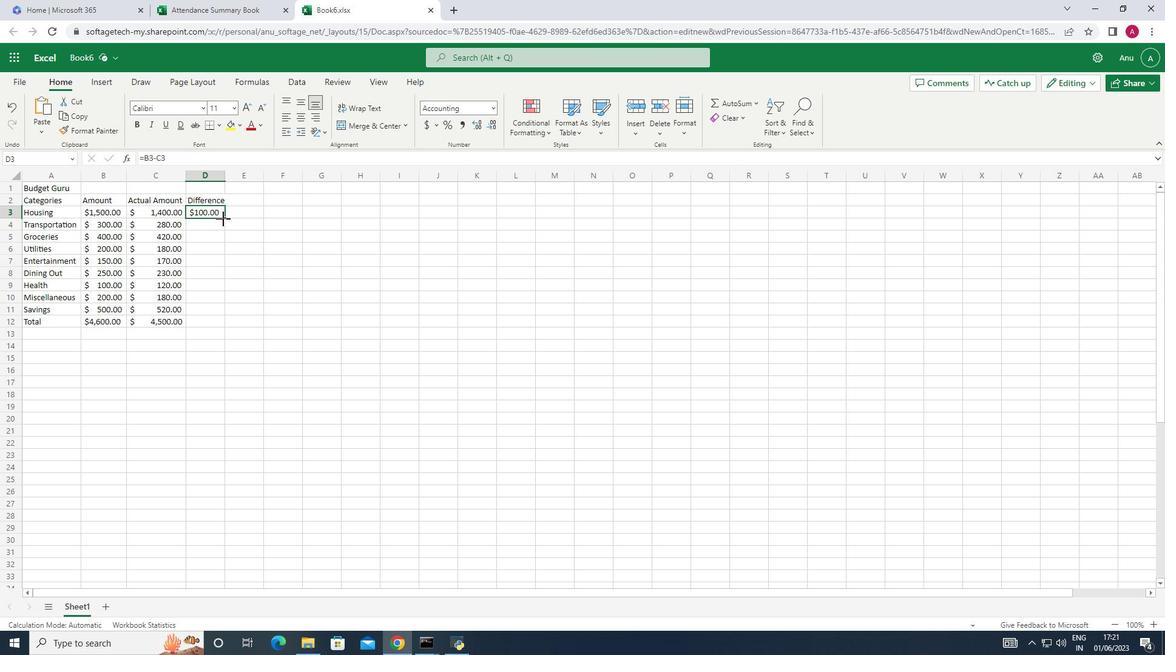 
Action: Mouse moved to (283, 259)
Screenshot: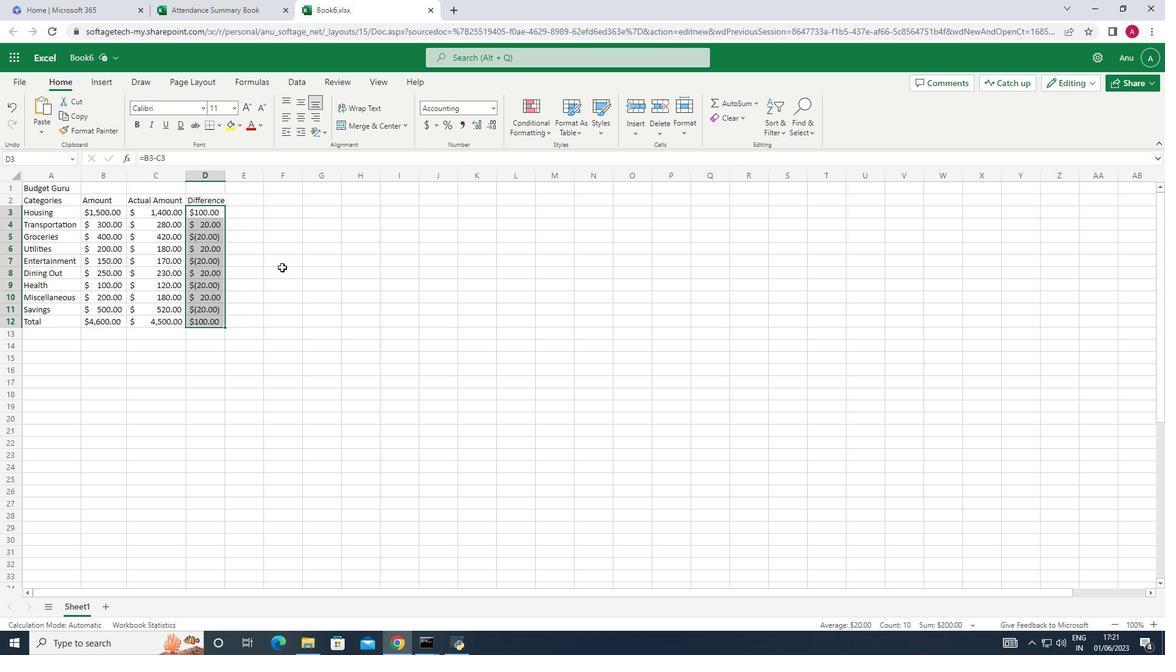 
Action: Mouse pressed left at (283, 259)
Screenshot: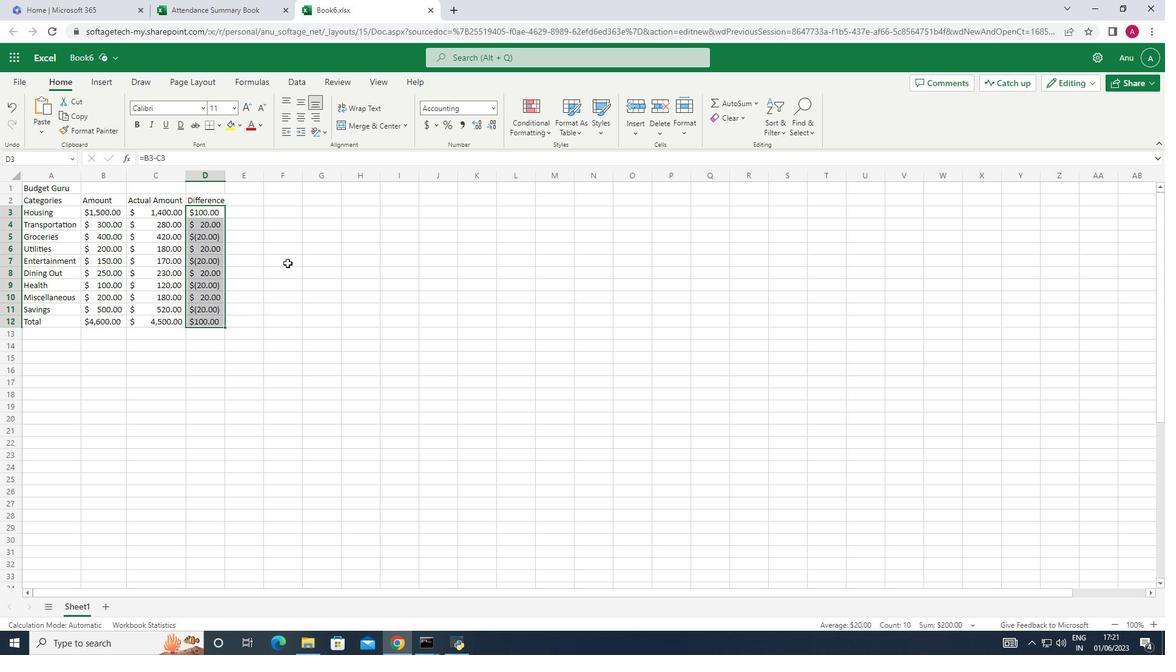 
Action: Mouse moved to (218, 168)
Screenshot: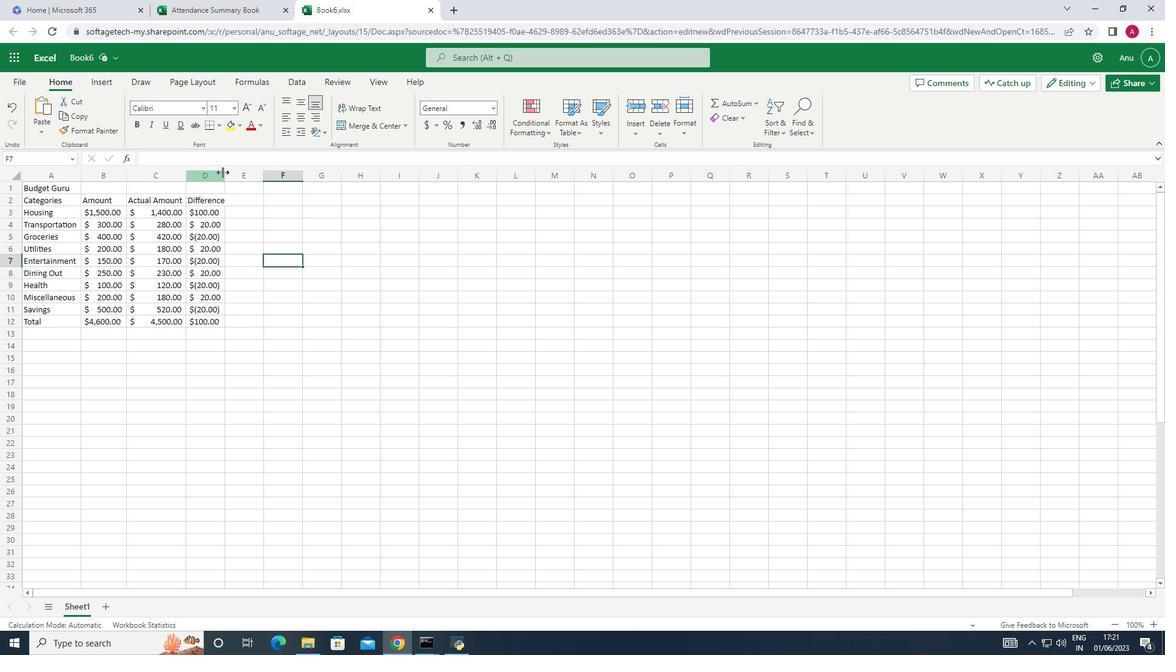 
Action: Mouse pressed left at (218, 168)
Screenshot: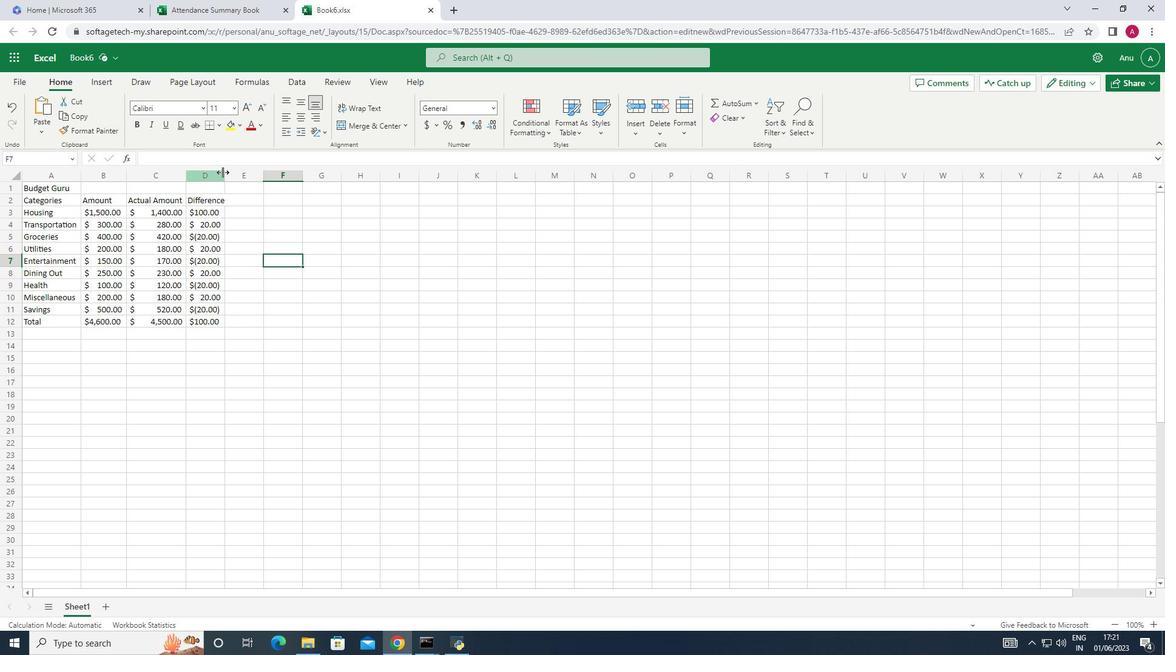 
Action: Mouse pressed left at (218, 168)
Screenshot: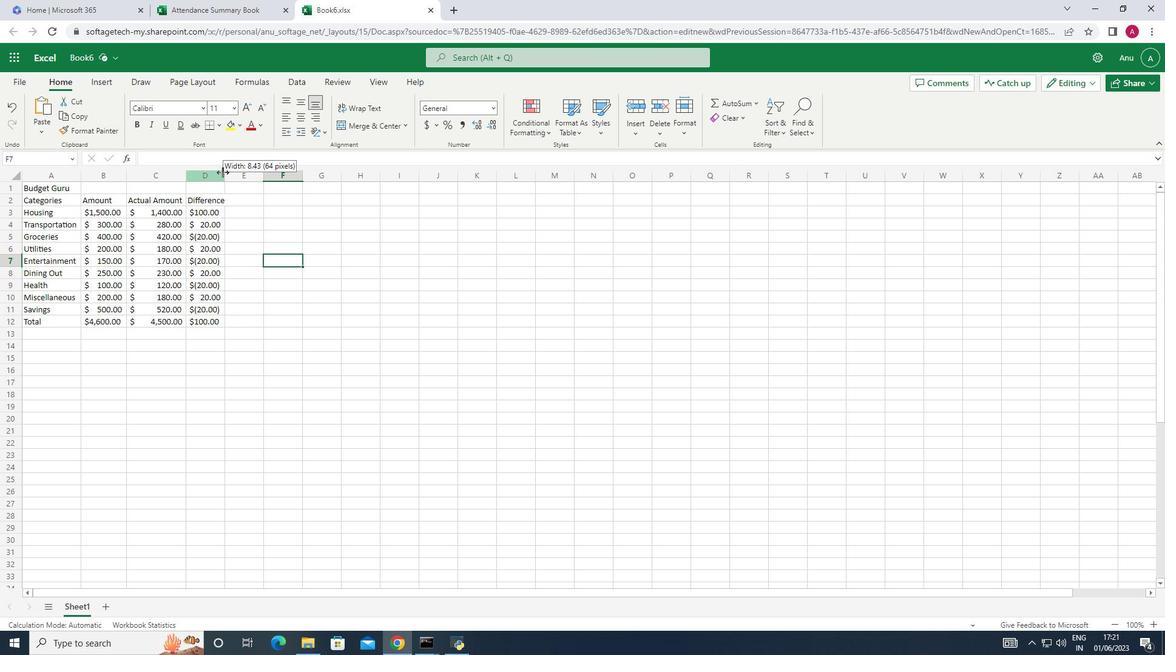 
Action: Mouse moved to (16, 71)
Screenshot: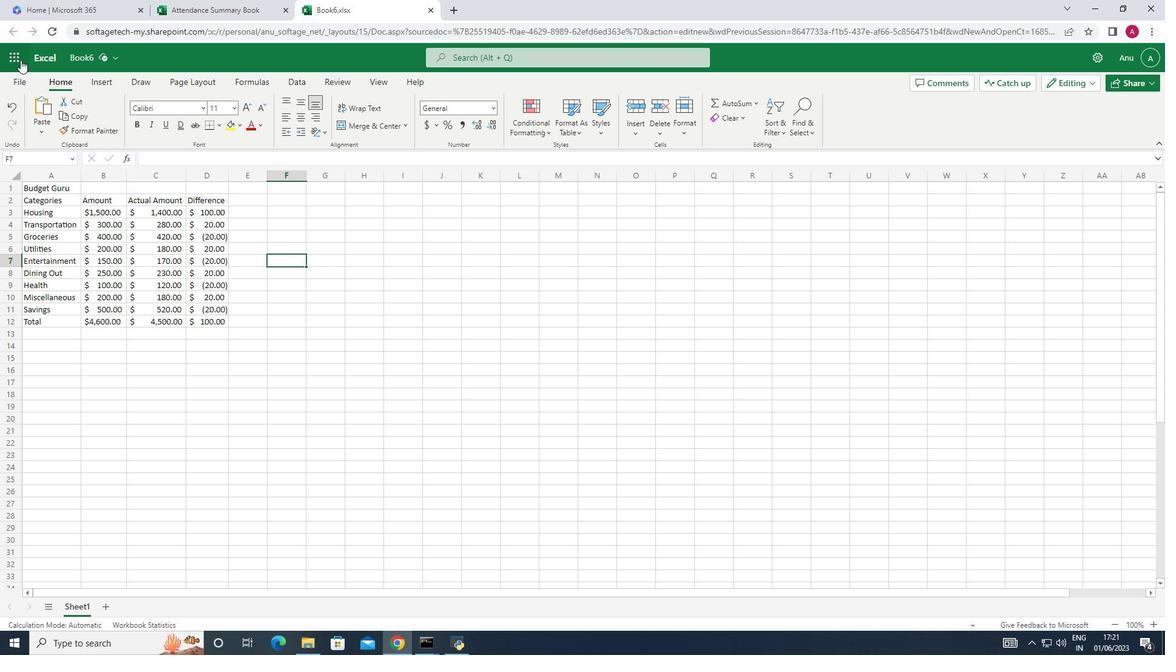 
Action: Mouse pressed left at (16, 71)
Screenshot: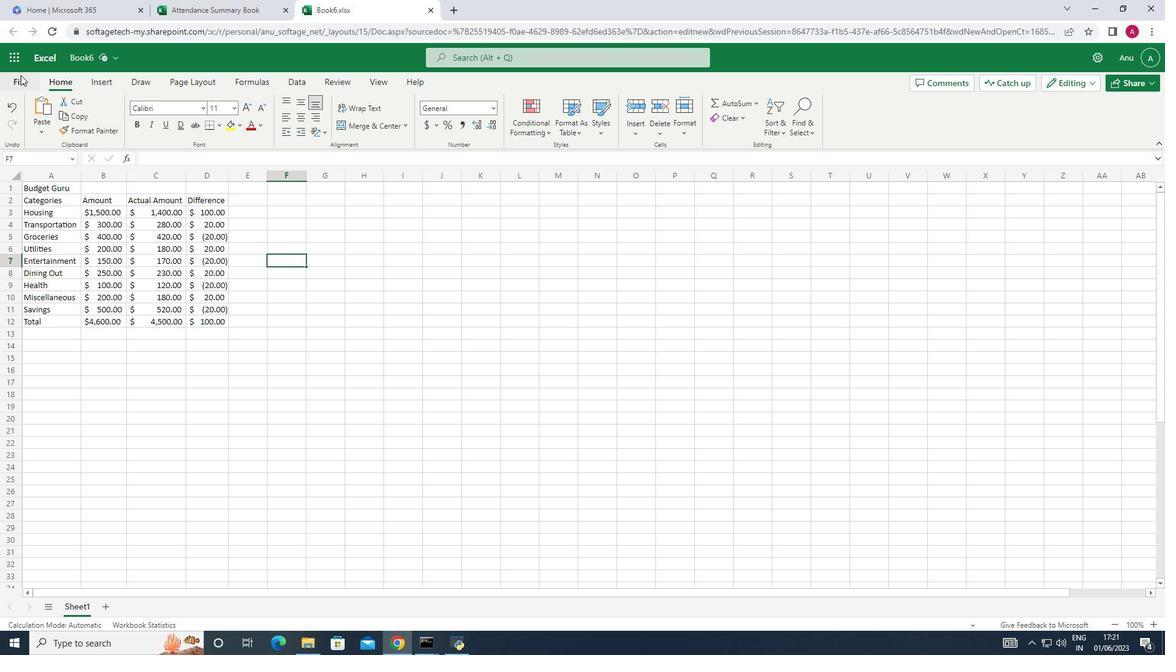 
Action: Mouse moved to (54, 198)
Screenshot: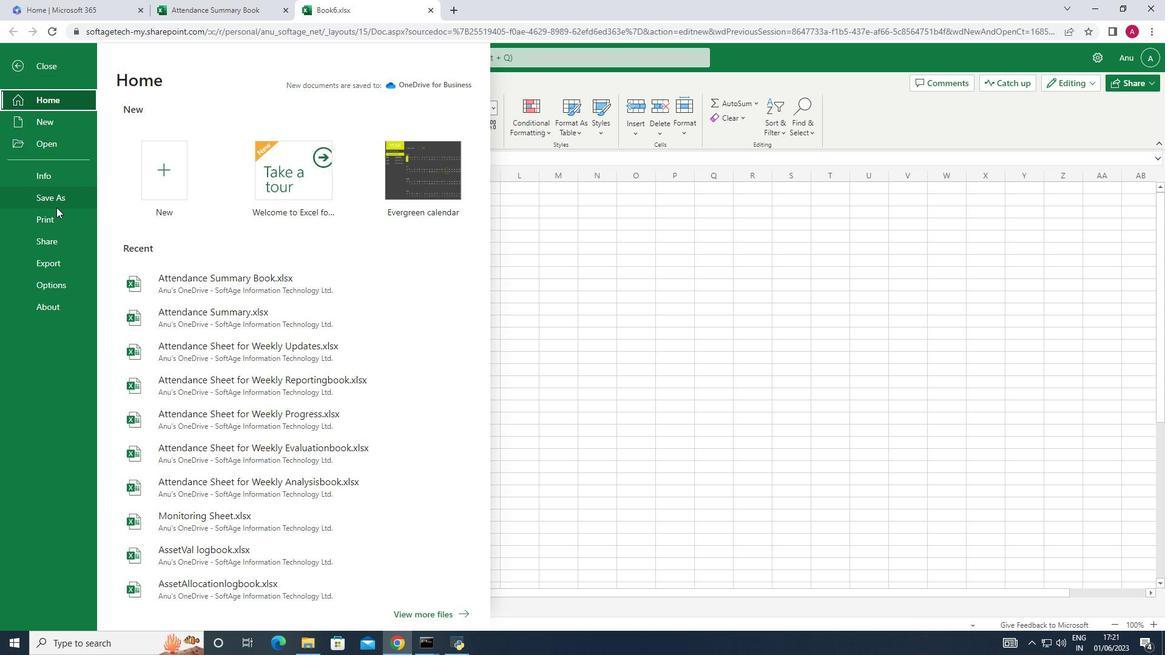 
Action: Mouse pressed left at (54, 198)
Screenshot: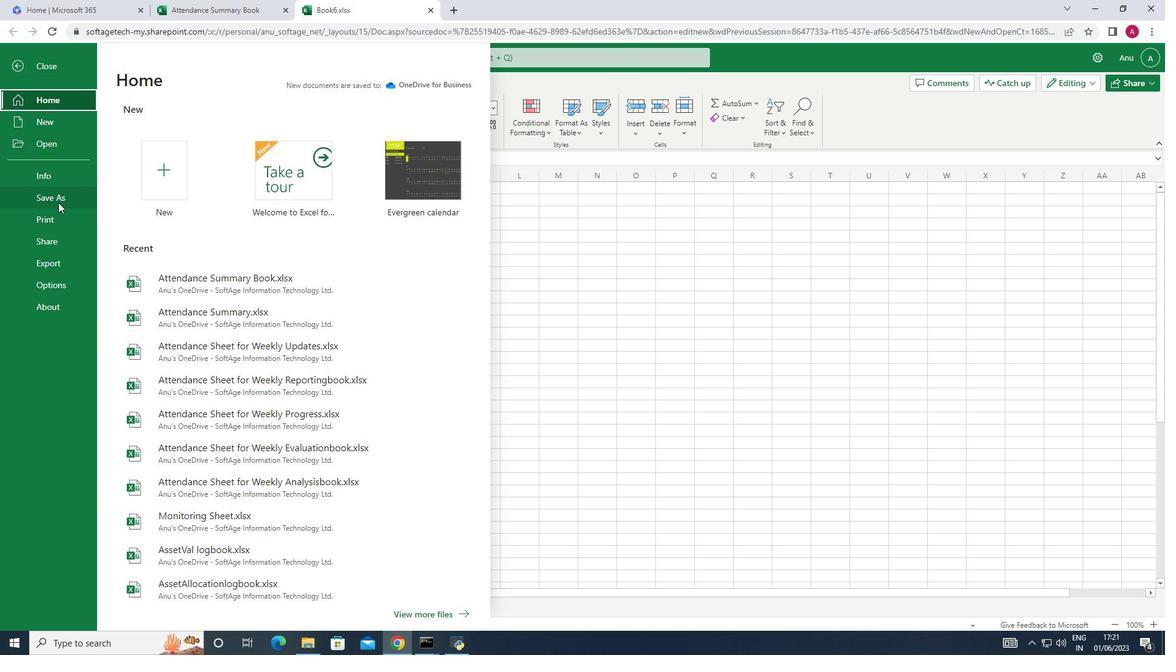 
Action: Mouse moved to (266, 159)
Screenshot: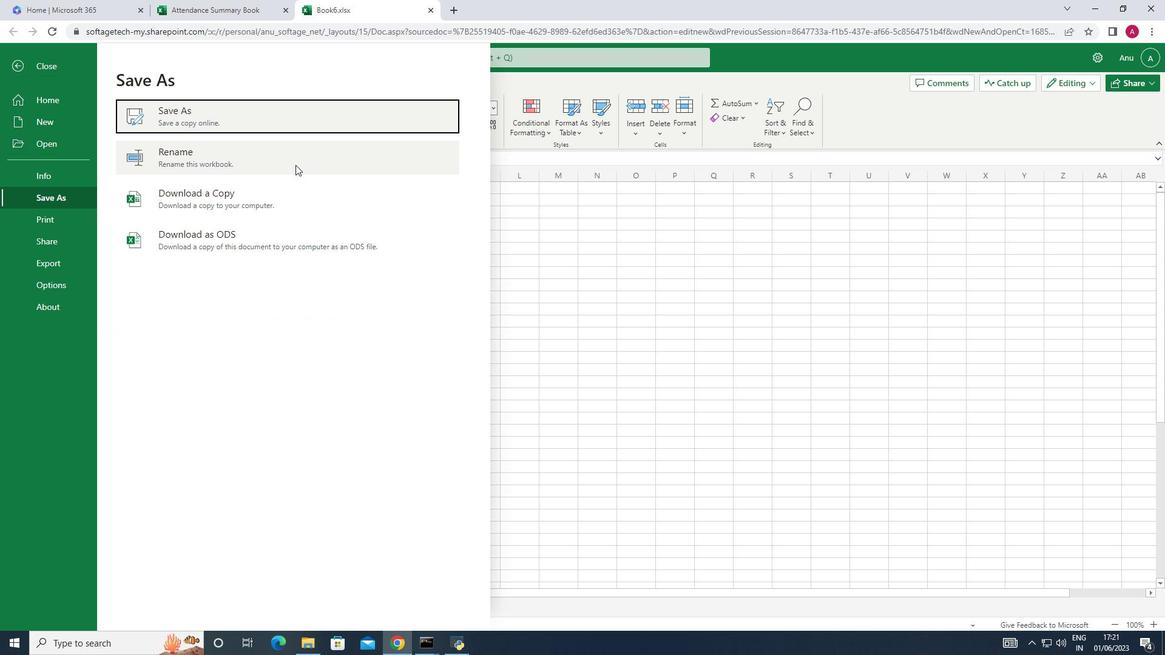 
Action: Mouse pressed left at (266, 159)
Screenshot: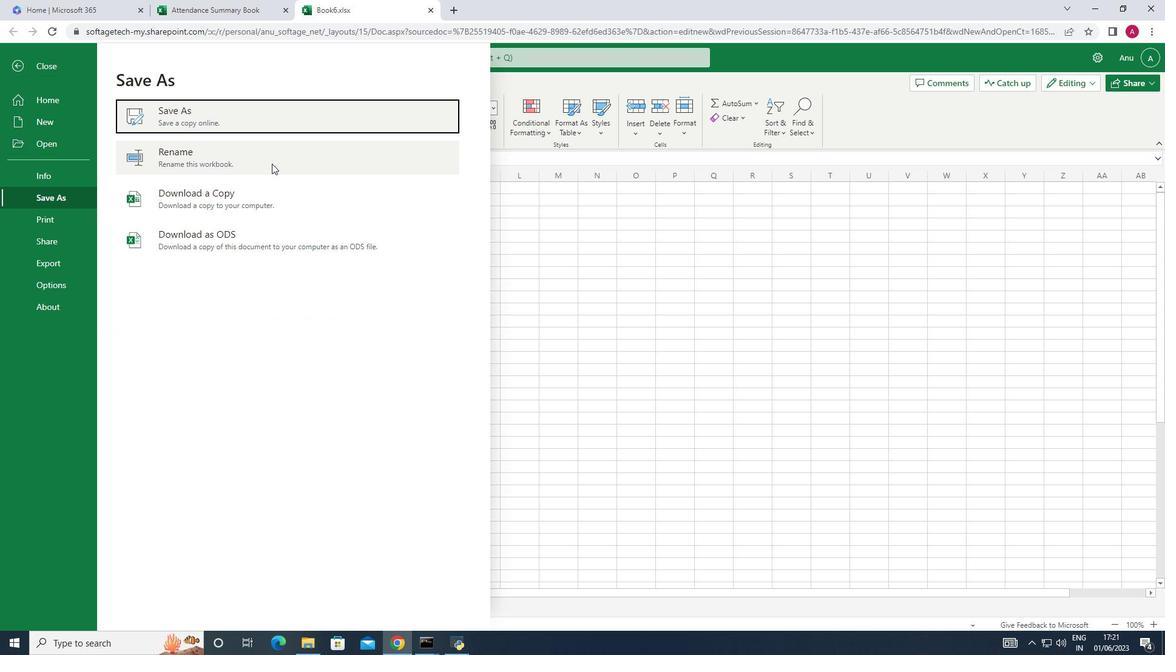 
Action: Mouse moved to (79, 117)
Screenshot: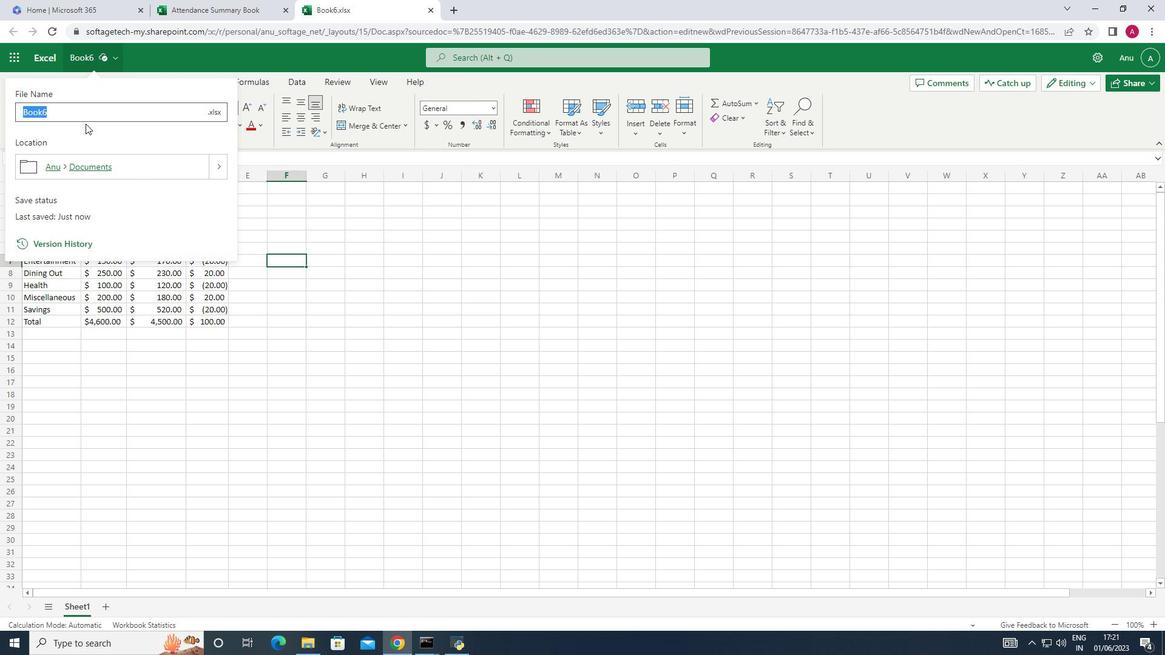 
Action: Key pressed <Key.shift>Attendance<Key.space><Key.shift>Tracking<Key.enter>
Screenshot: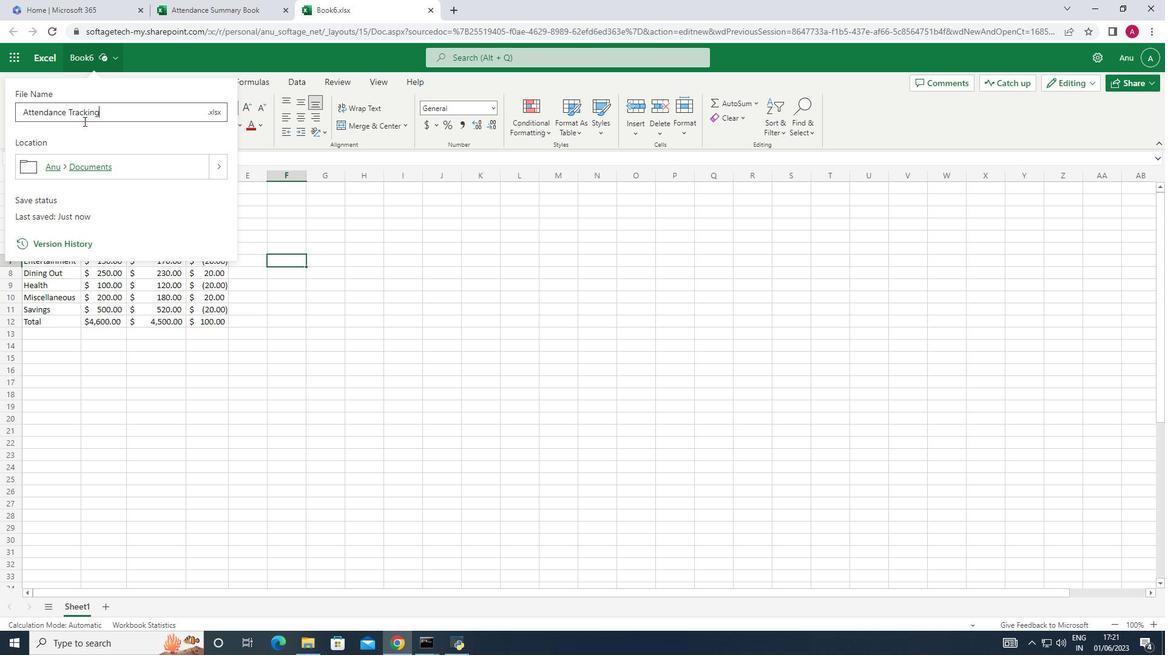 
Action: Mouse moved to (255, 228)
Screenshot: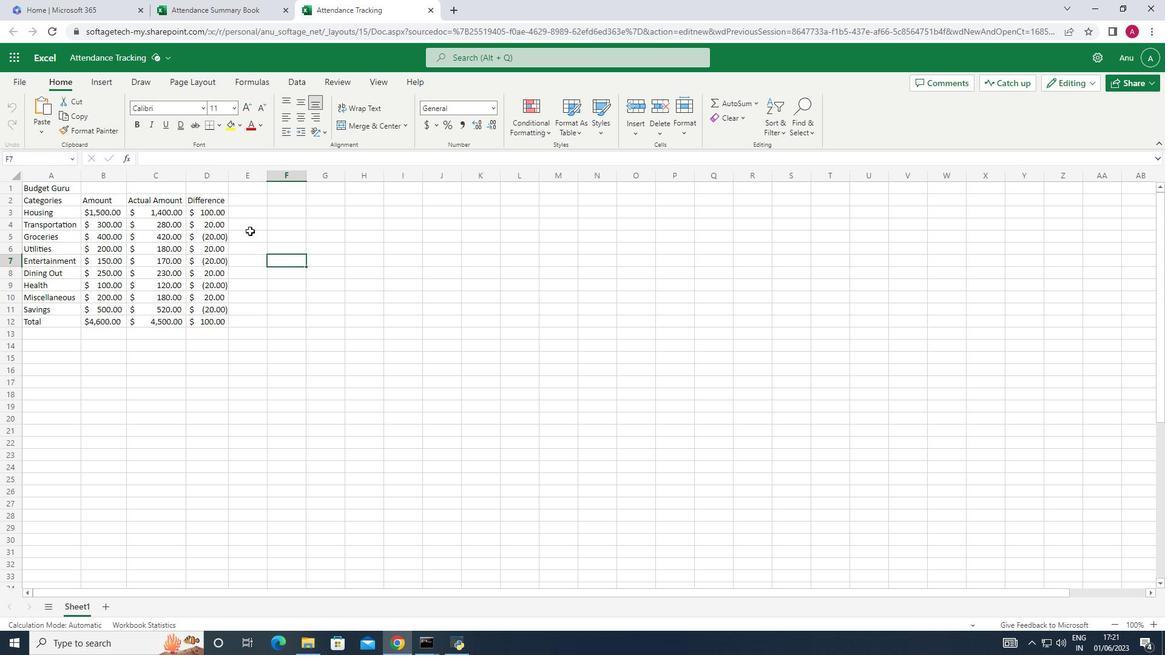 
